 Task: Find connections with filter location Coroatá with filter topic #realtorwith filter profile language Potuguese with filter current company SANGHI INDUSTRIES LTD with filter school National Institute of Technology, Tiruchirappalli with filter industry Janitorial Services with filter service category Strategic Planning with filter keywords title Recyclables Collector
Action: Mouse moved to (495, 96)
Screenshot: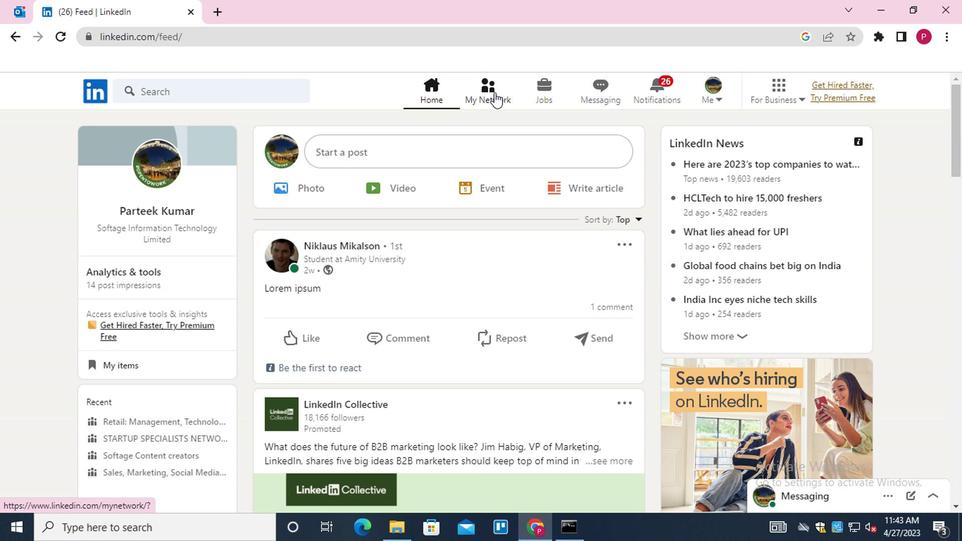 
Action: Mouse pressed left at (495, 96)
Screenshot: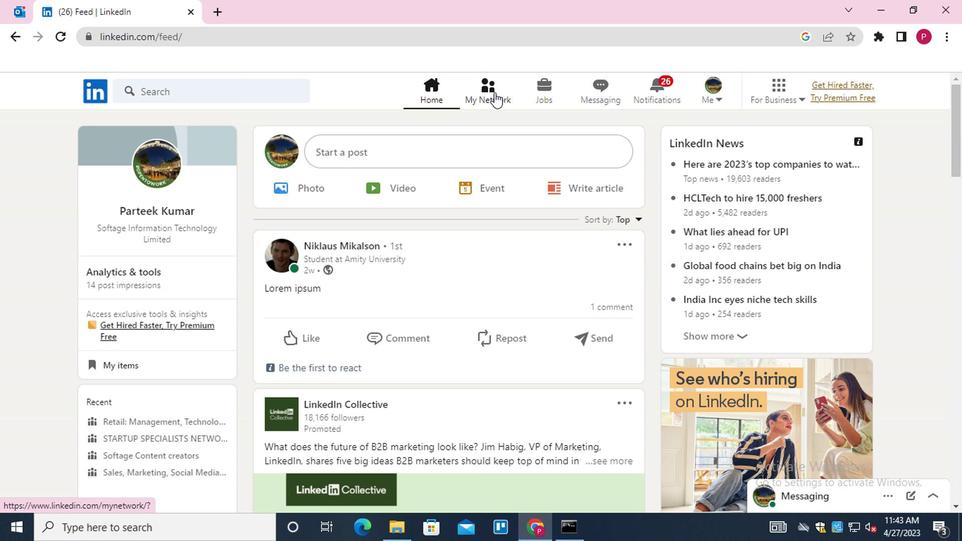 
Action: Mouse moved to (234, 165)
Screenshot: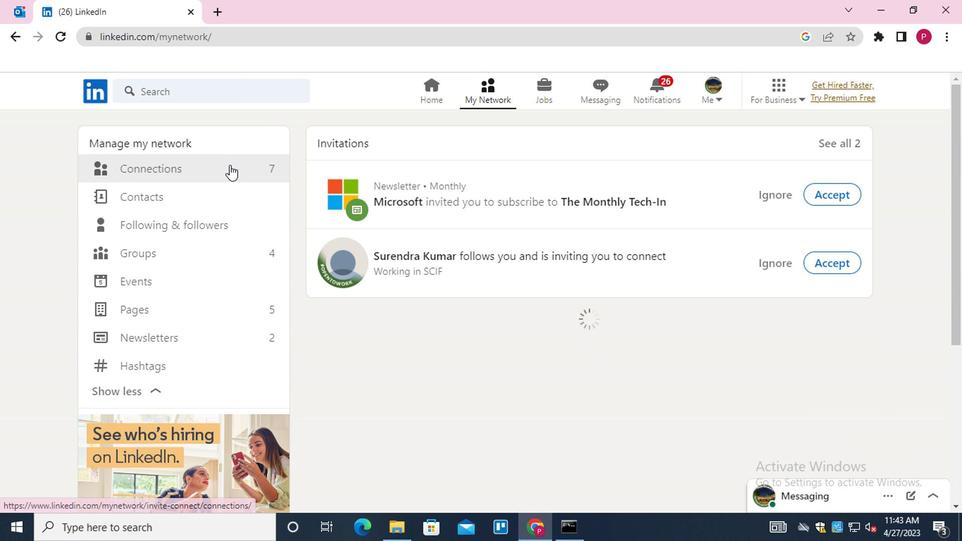 
Action: Mouse pressed left at (234, 165)
Screenshot: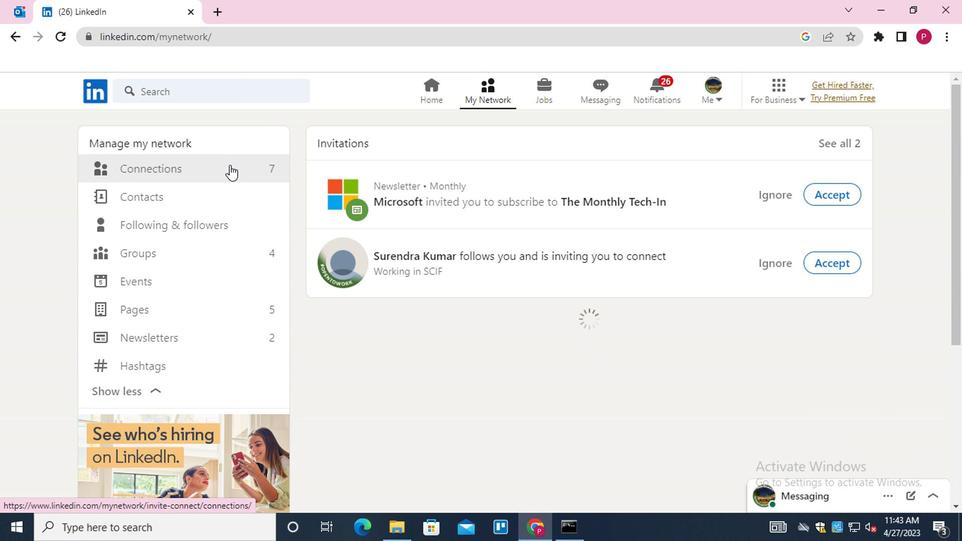 
Action: Mouse moved to (235, 166)
Screenshot: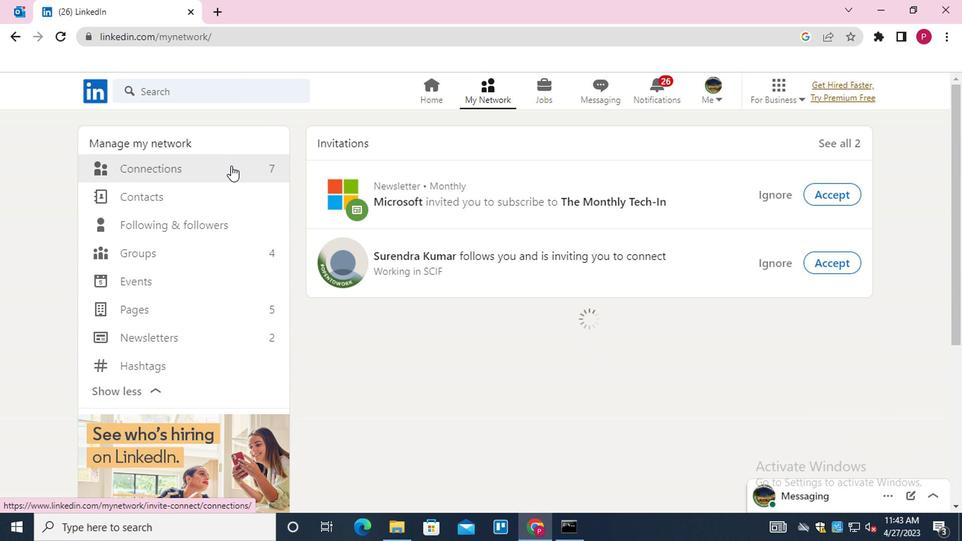 
Action: Mouse pressed left at (235, 166)
Screenshot: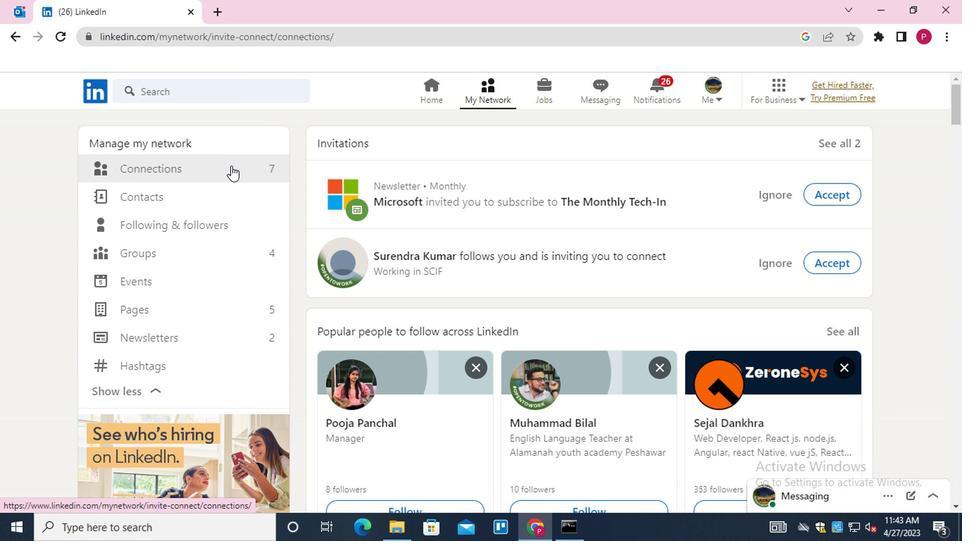 
Action: Mouse moved to (568, 172)
Screenshot: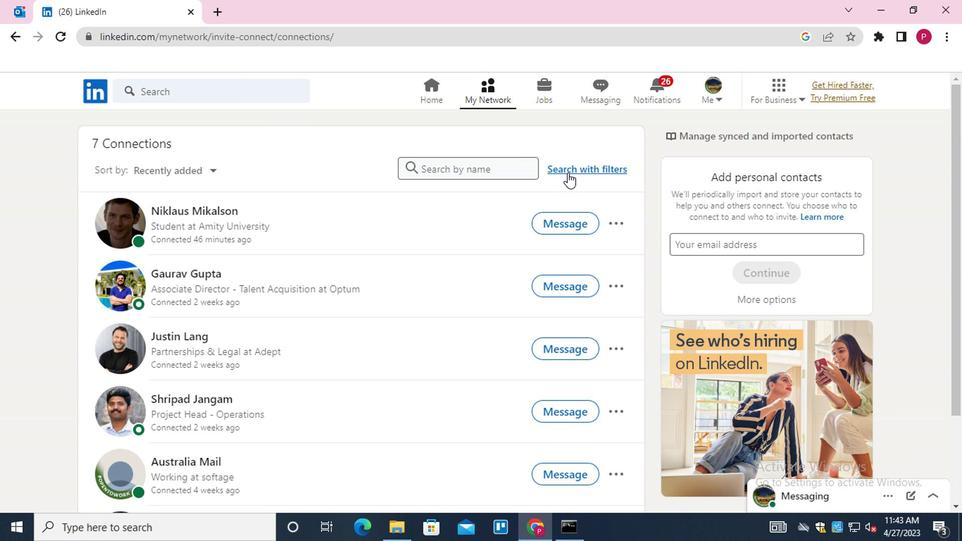 
Action: Mouse pressed left at (568, 172)
Screenshot: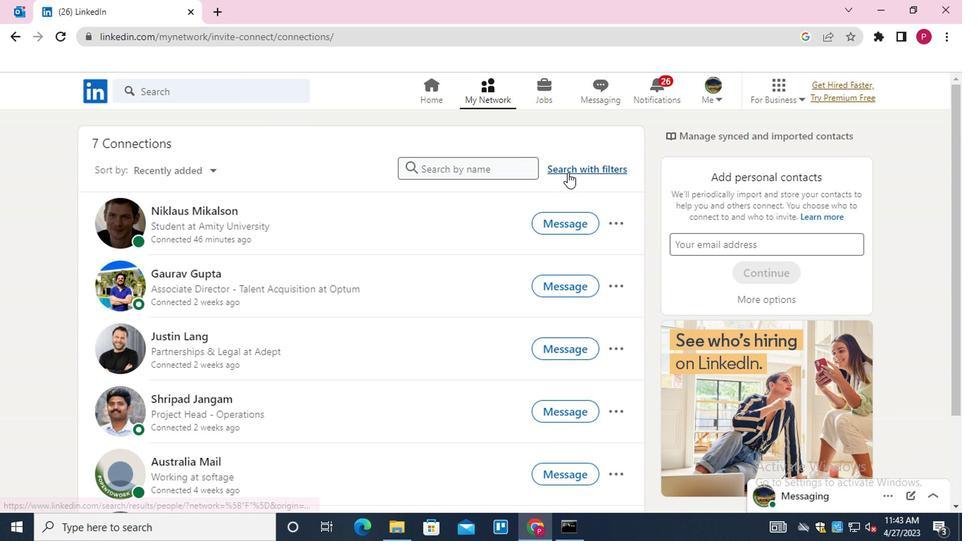 
Action: Mouse moved to (515, 130)
Screenshot: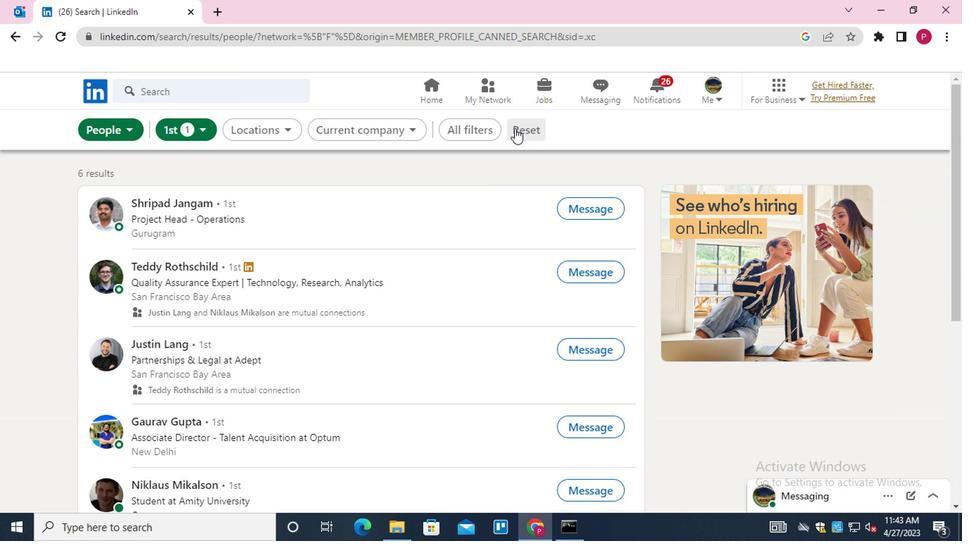 
Action: Mouse pressed left at (515, 130)
Screenshot: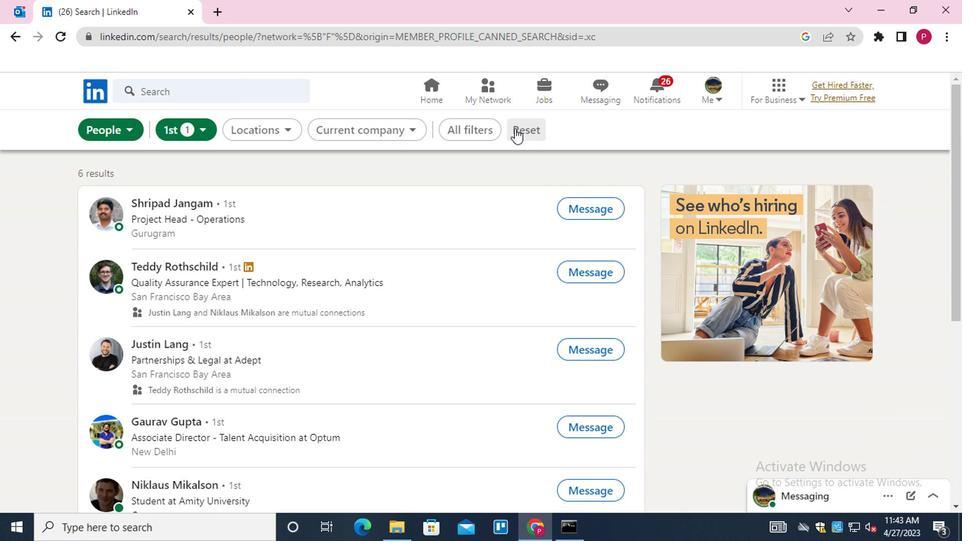 
Action: Mouse moved to (495, 130)
Screenshot: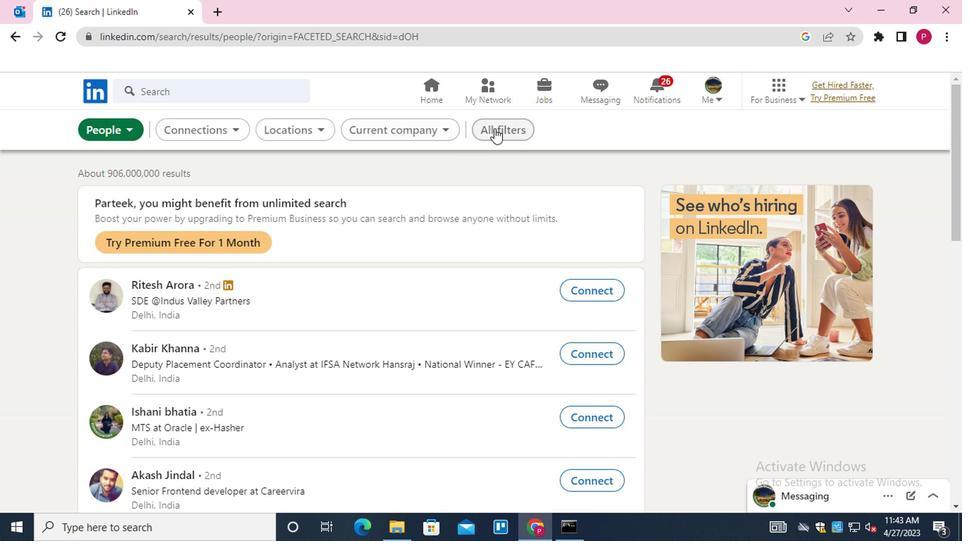 
Action: Mouse pressed left at (495, 130)
Screenshot: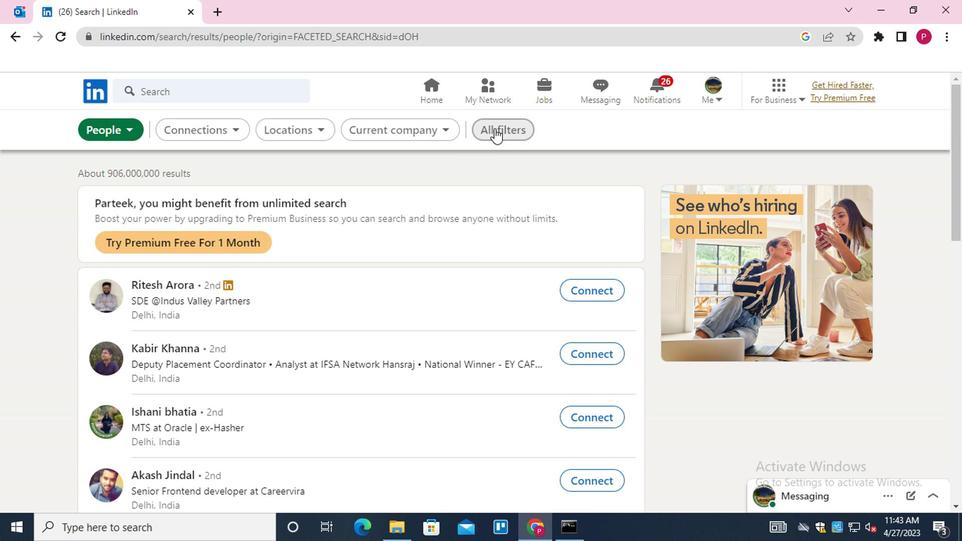 
Action: Mouse moved to (846, 317)
Screenshot: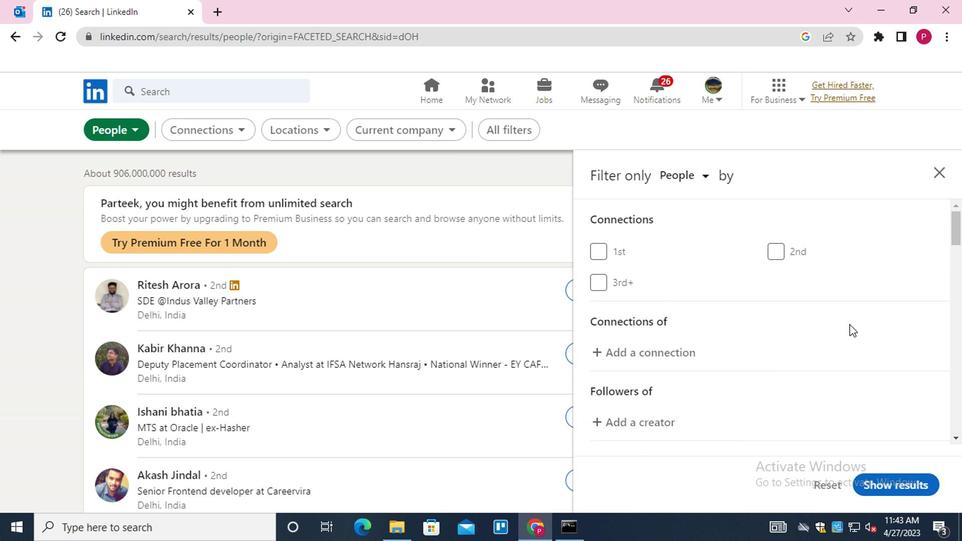 
Action: Mouse scrolled (846, 317) with delta (0, 0)
Screenshot: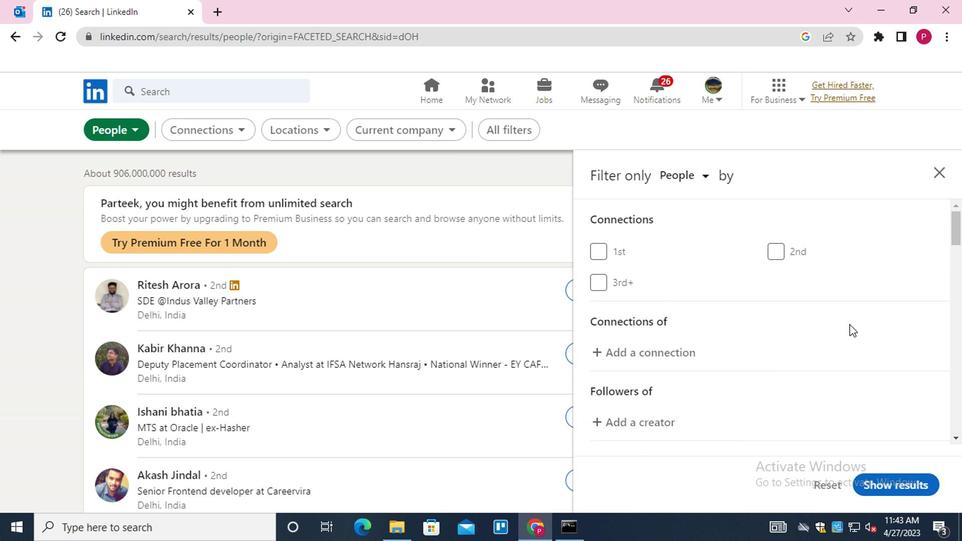 
Action: Mouse scrolled (846, 317) with delta (0, 0)
Screenshot: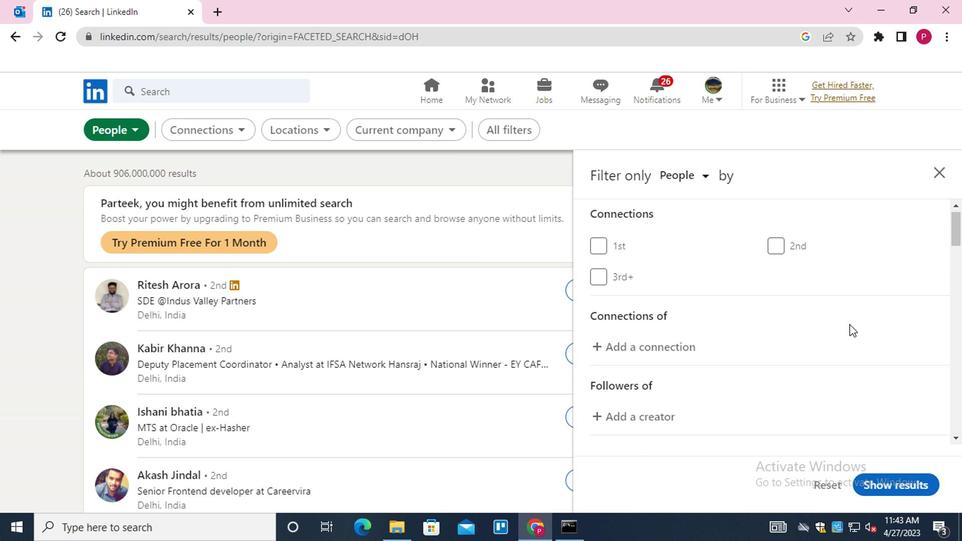 
Action: Mouse scrolled (846, 317) with delta (0, 0)
Screenshot: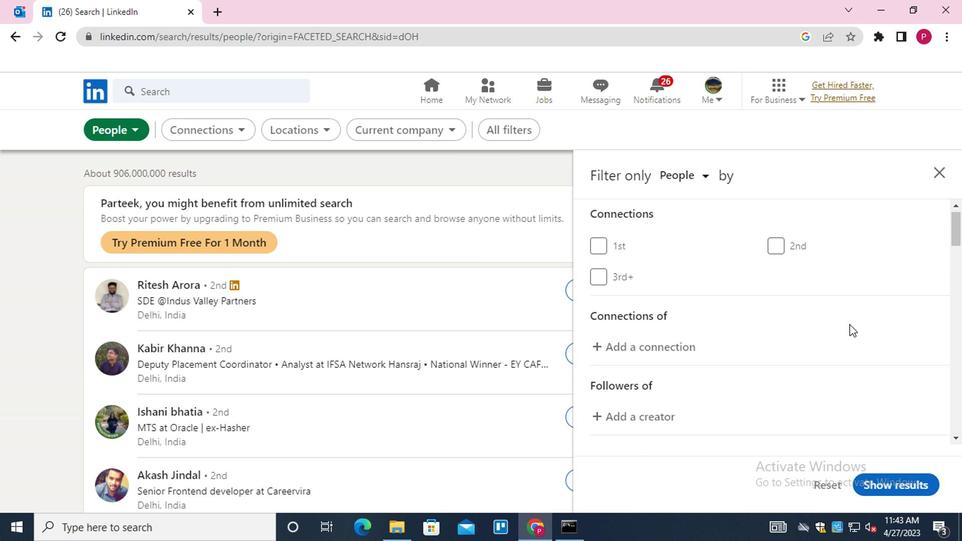 
Action: Mouse scrolled (846, 317) with delta (0, 0)
Screenshot: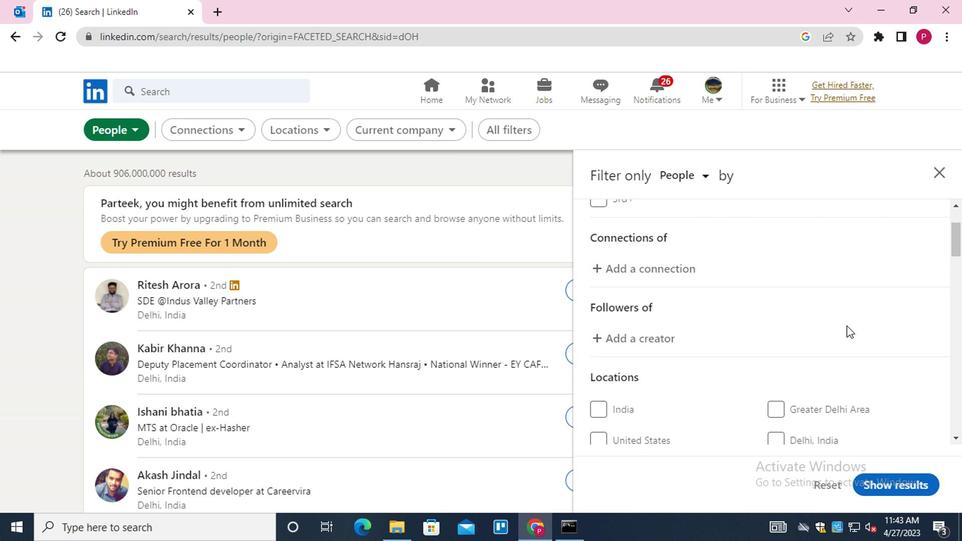
Action: Mouse moved to (836, 272)
Screenshot: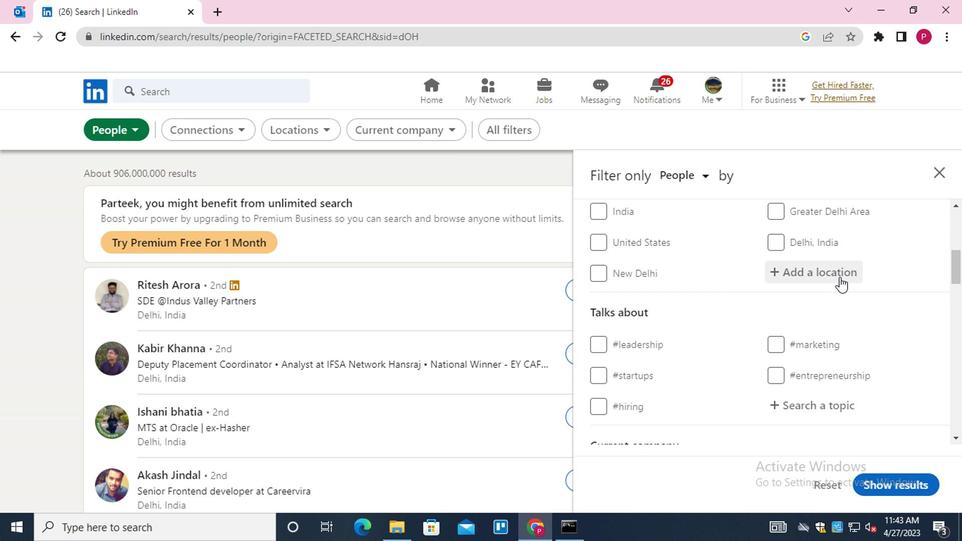 
Action: Mouse pressed left at (836, 272)
Screenshot: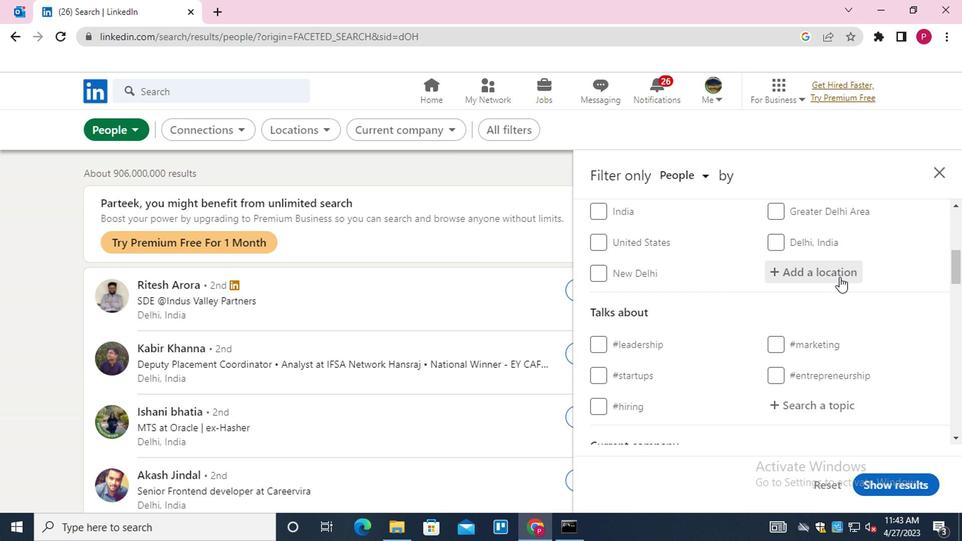 
Action: Key pressed <Key.shift>COROATA<Key.down><Key.enter>
Screenshot: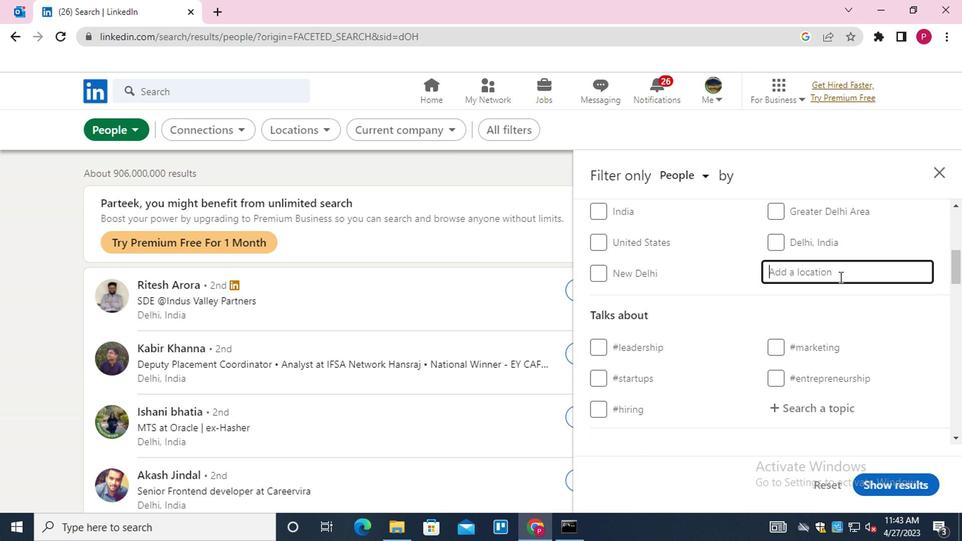 
Action: Mouse moved to (716, 336)
Screenshot: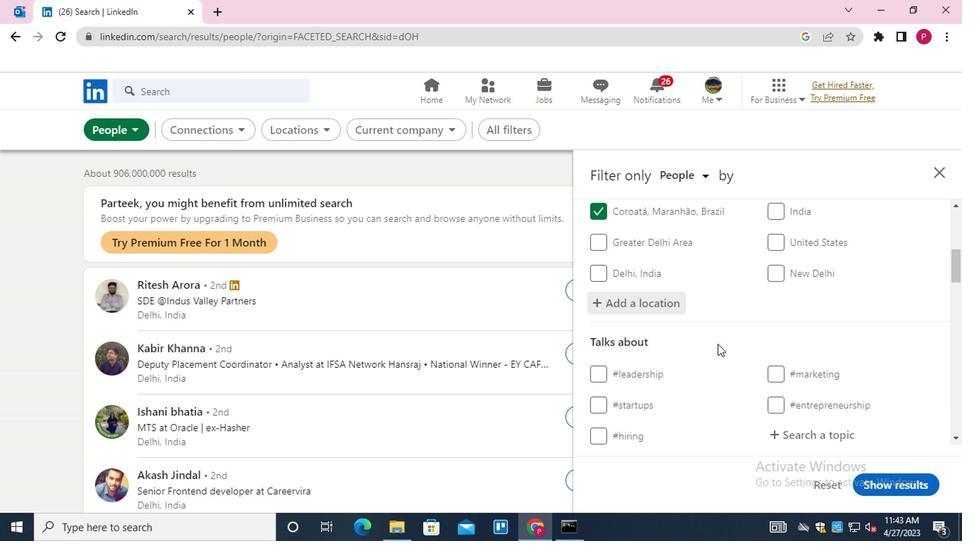 
Action: Mouse scrolled (716, 336) with delta (0, 0)
Screenshot: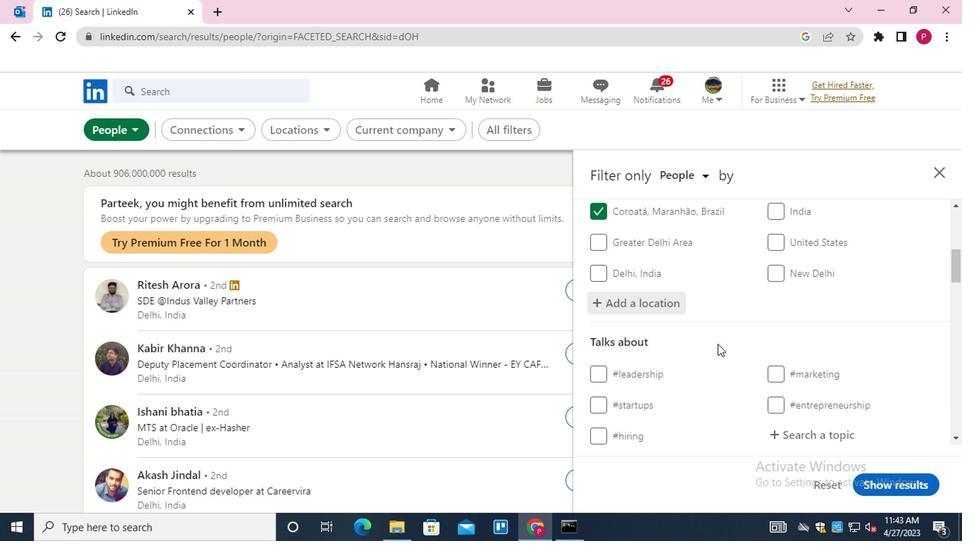 
Action: Mouse scrolled (716, 336) with delta (0, 0)
Screenshot: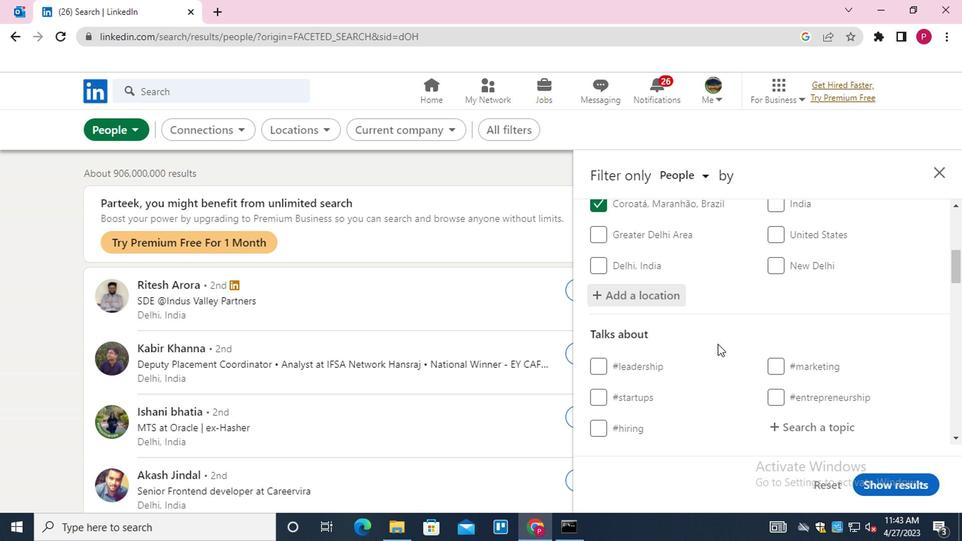 
Action: Mouse moved to (826, 299)
Screenshot: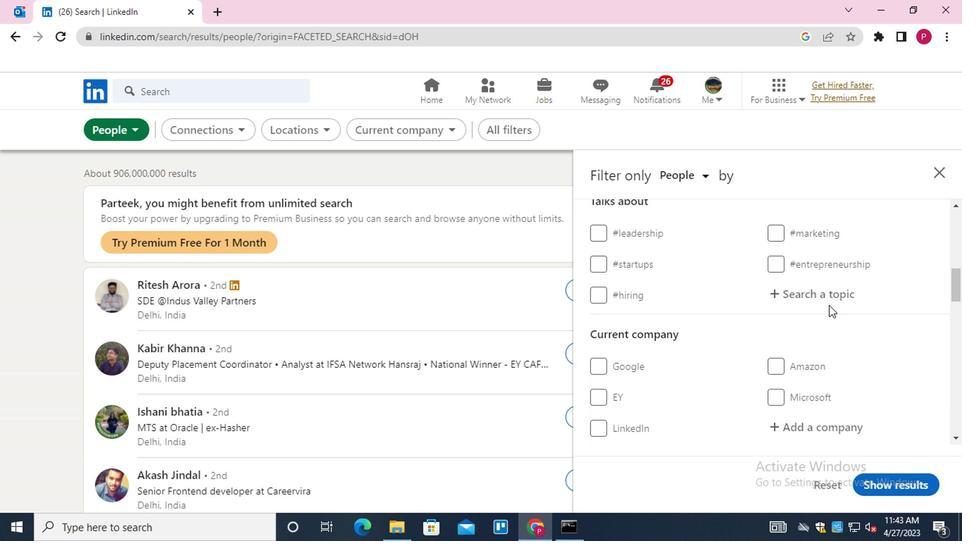 
Action: Mouse pressed left at (826, 299)
Screenshot: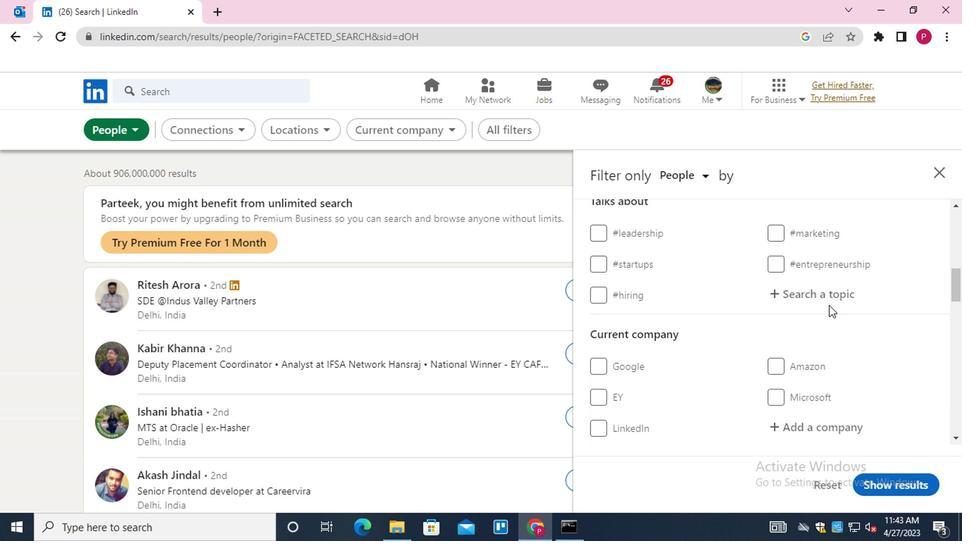 
Action: Mouse moved to (826, 288)
Screenshot: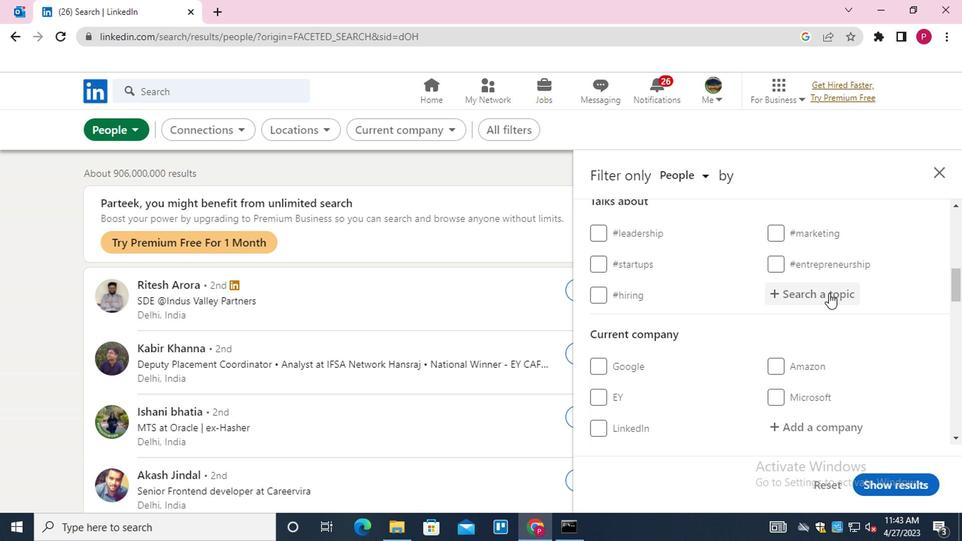 
Action: Mouse pressed left at (826, 288)
Screenshot: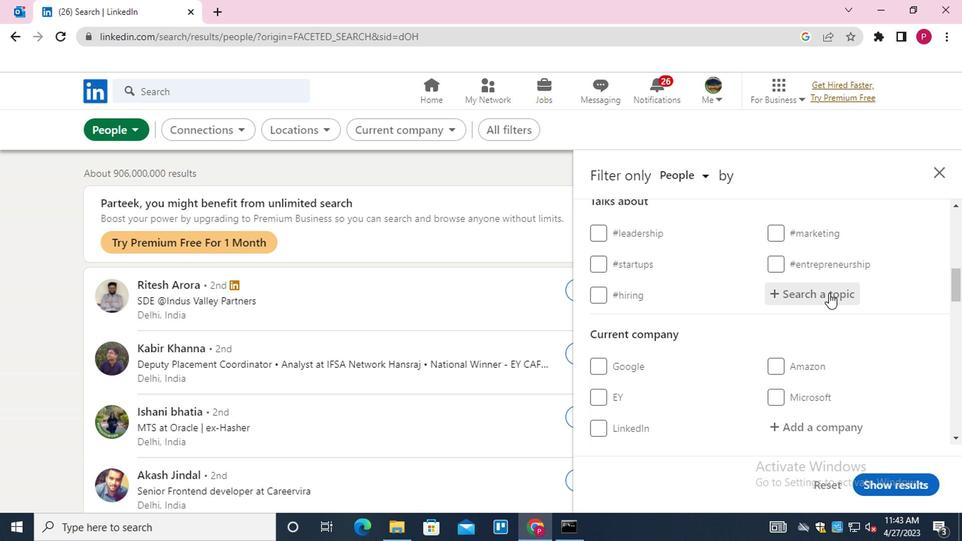 
Action: Key pressed REAL<Key.down><Key.down><Key.down><Key.down><Key.down><Key.down><Key.down><Key.down><Key.down><Key.down><Key.down><Key.down><Key.down><Key.down><Key.down><Key.down><Key.down><Key.down><Key.down><Key.down><Key.down><Key.down>O<Key.backspace>TOR<Key.up><Key.up><Key.down><Key.down><Key.enter>
Screenshot: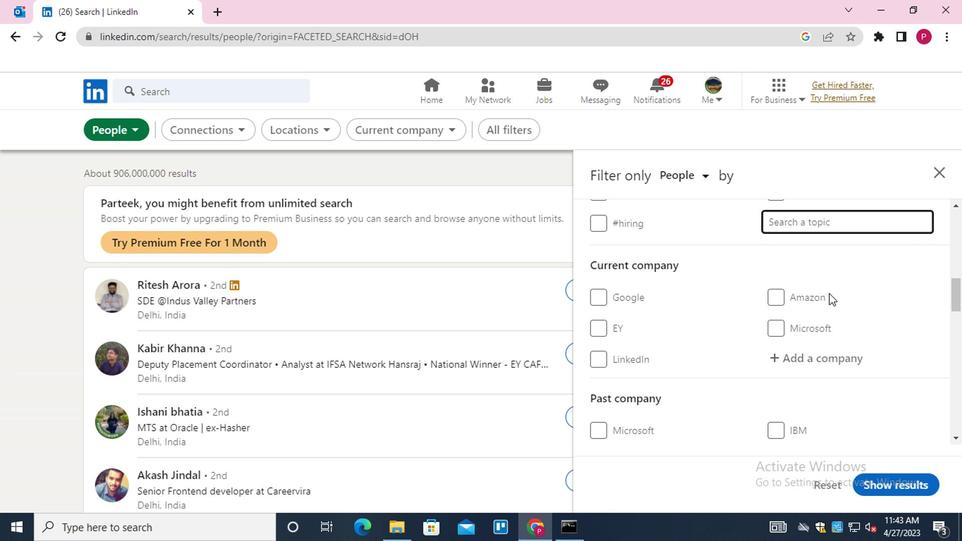 
Action: Mouse moved to (658, 334)
Screenshot: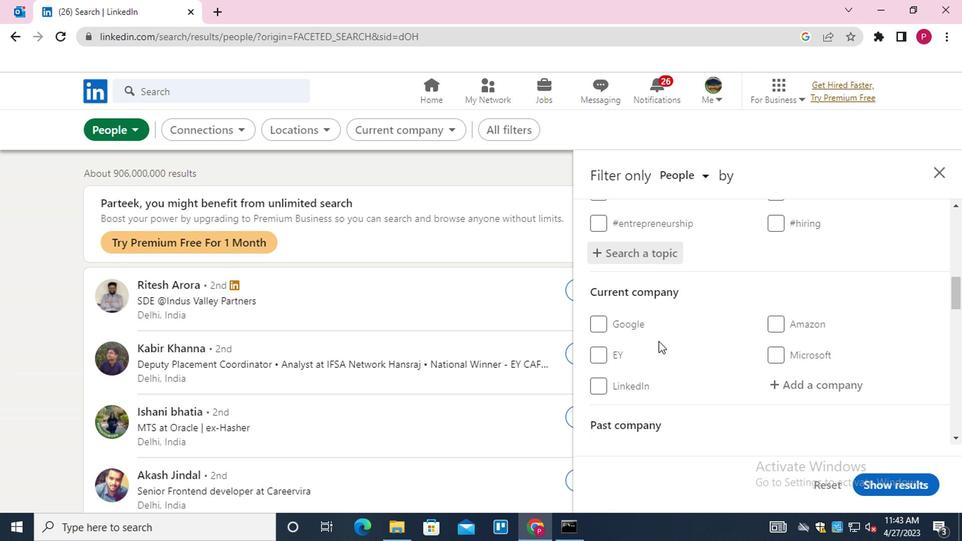 
Action: Mouse scrolled (658, 333) with delta (0, -1)
Screenshot: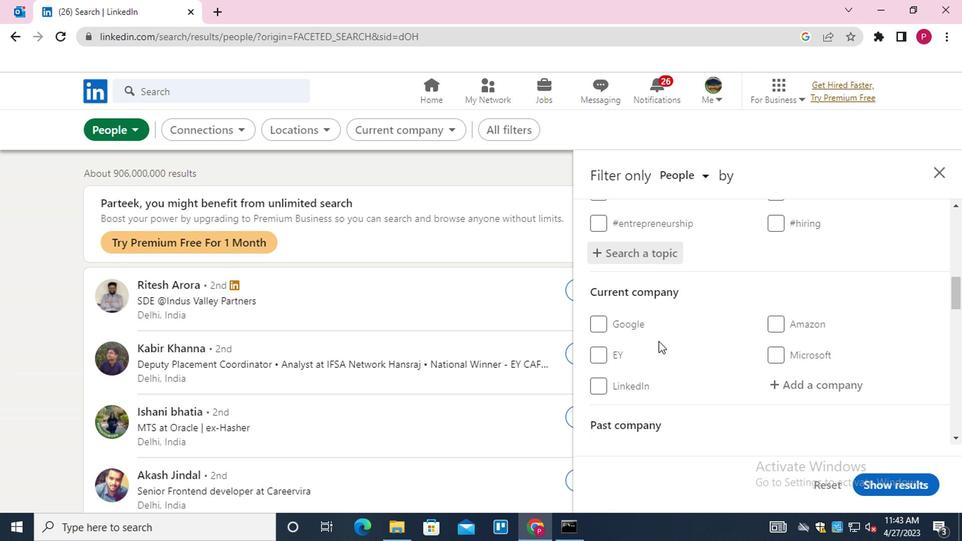 
Action: Mouse scrolled (658, 333) with delta (0, -1)
Screenshot: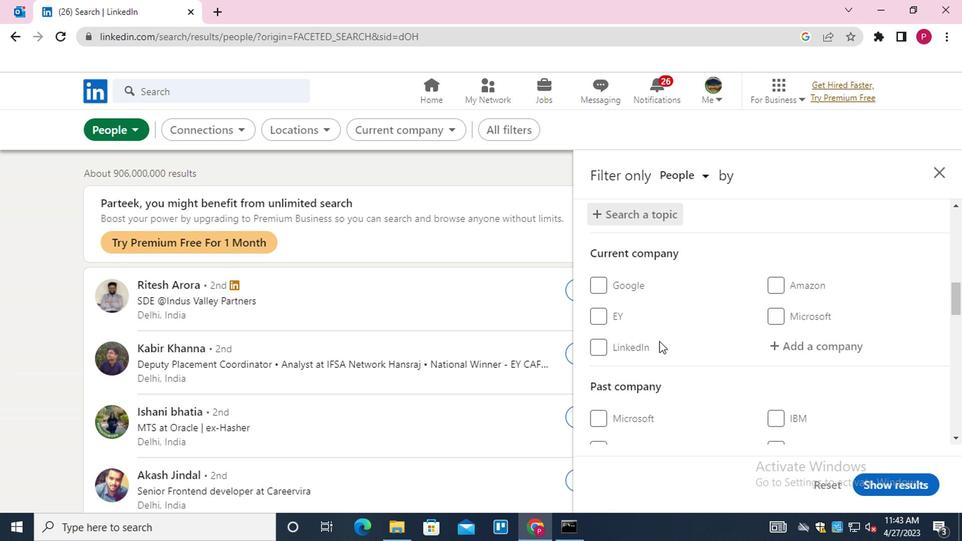 
Action: Mouse moved to (829, 239)
Screenshot: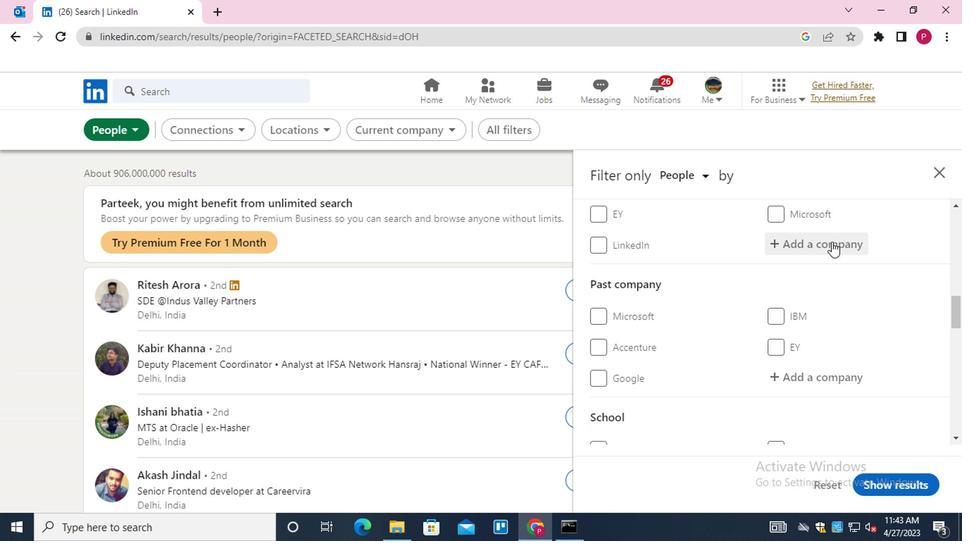 
Action: Mouse pressed left at (829, 239)
Screenshot: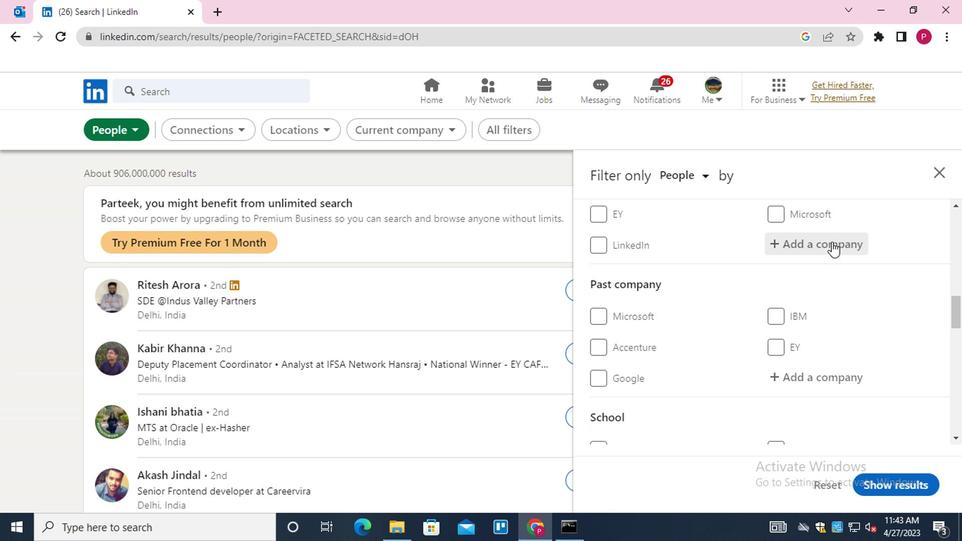 
Action: Mouse moved to (744, 301)
Screenshot: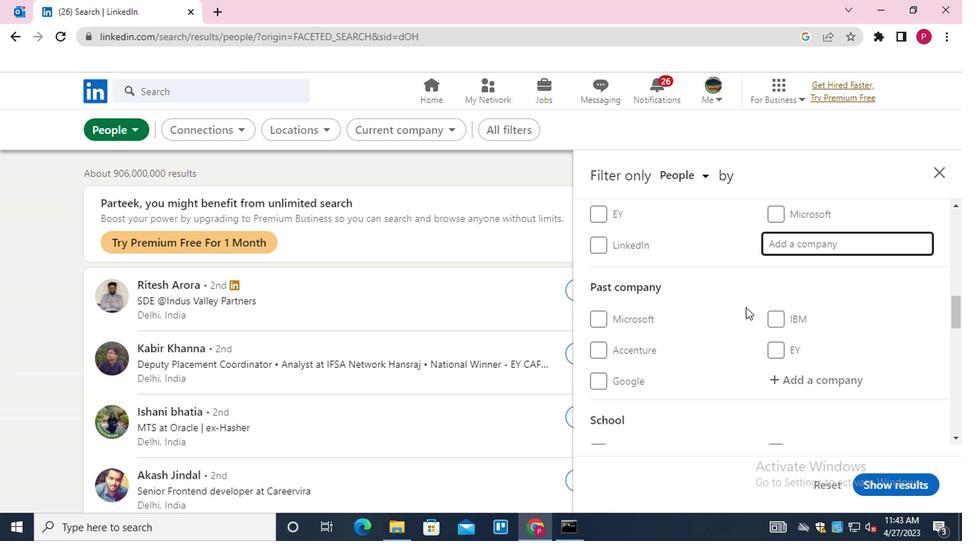 
Action: Mouse scrolled (744, 301) with delta (0, 0)
Screenshot: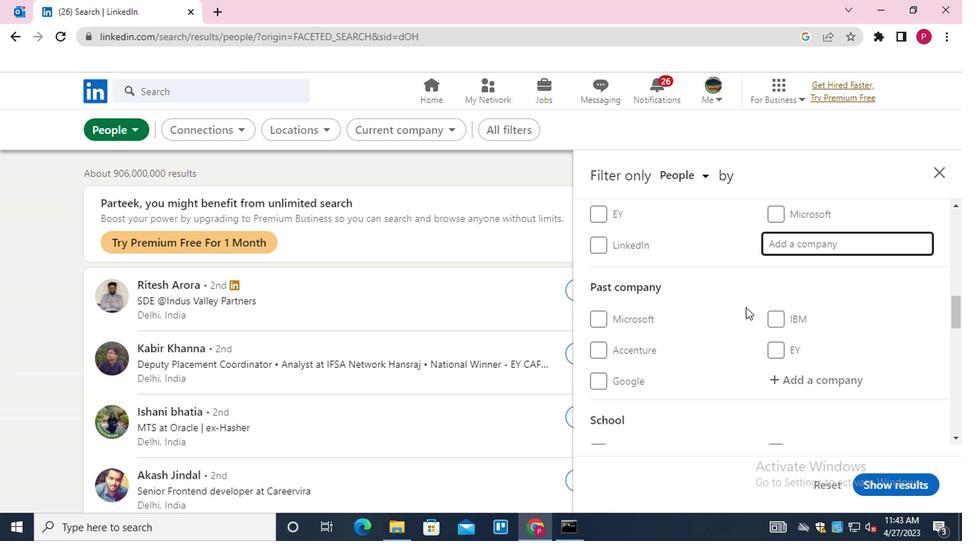 
Action: Mouse scrolled (744, 301) with delta (0, 0)
Screenshot: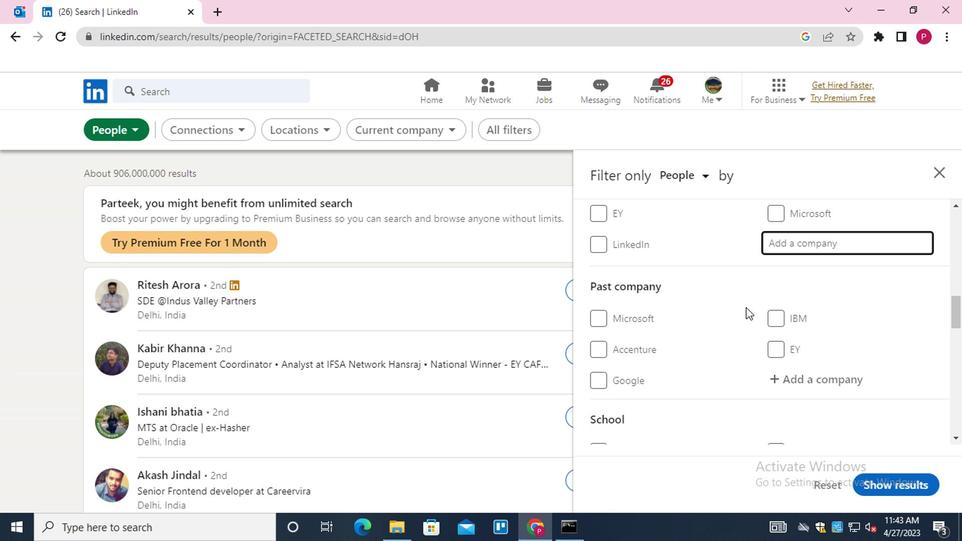 
Action: Mouse scrolled (744, 301) with delta (0, 0)
Screenshot: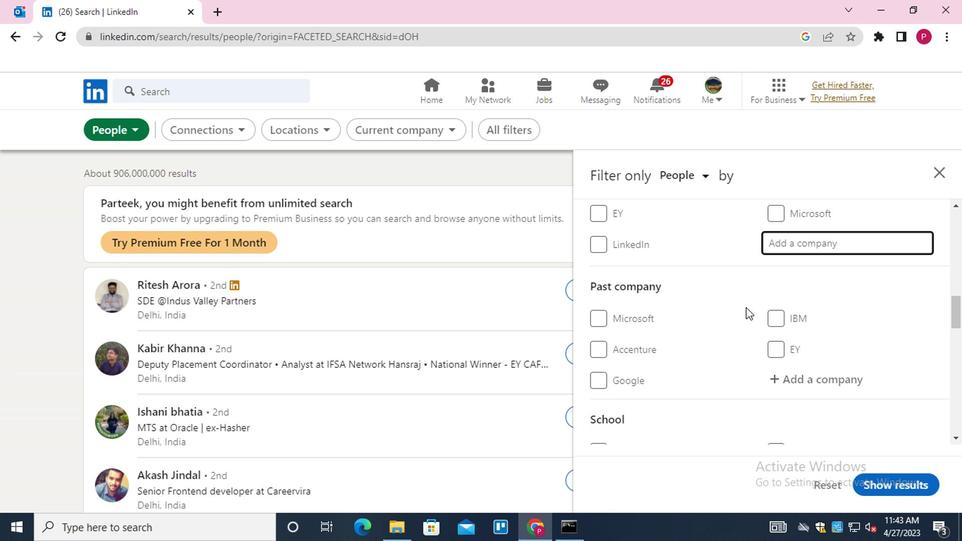 
Action: Mouse moved to (740, 307)
Screenshot: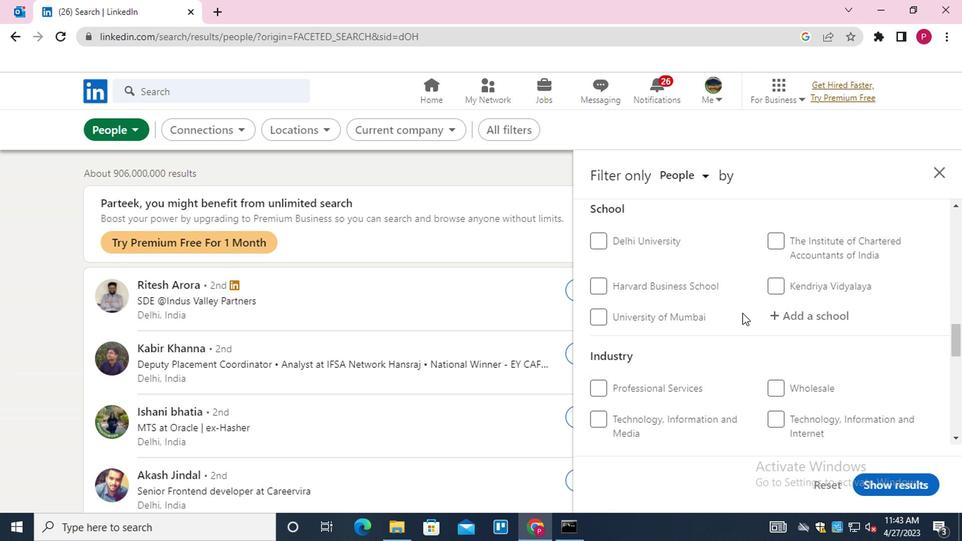 
Action: Mouse scrolled (740, 306) with delta (0, -1)
Screenshot: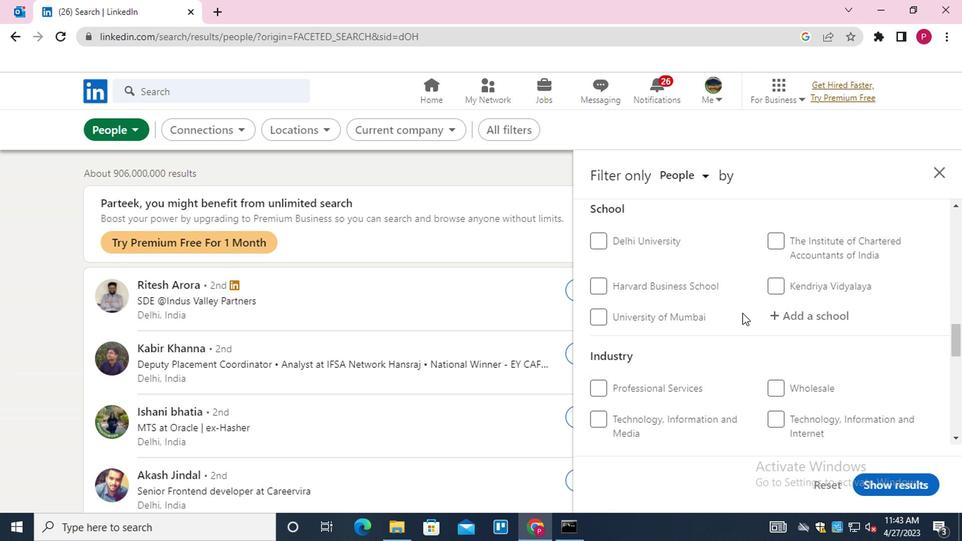
Action: Mouse scrolled (740, 306) with delta (0, -1)
Screenshot: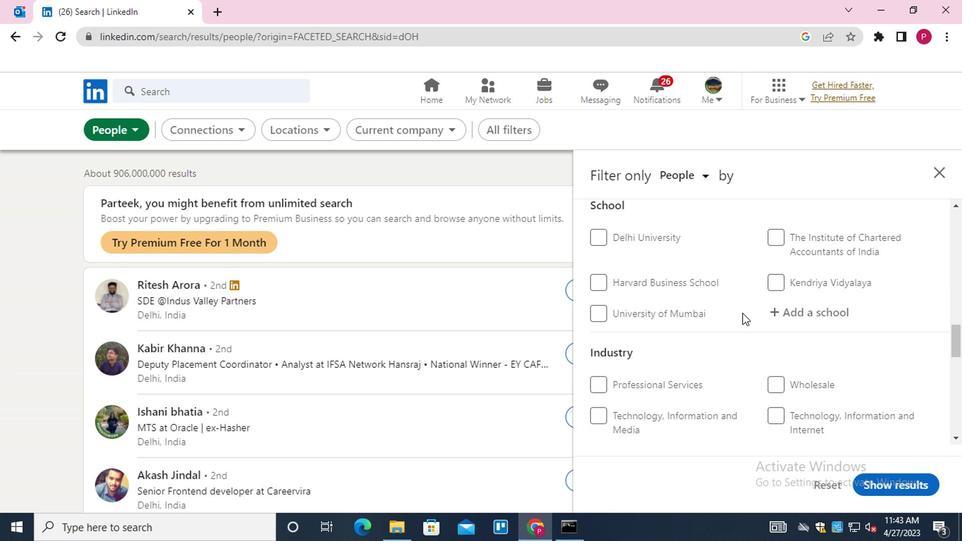 
Action: Mouse moved to (714, 324)
Screenshot: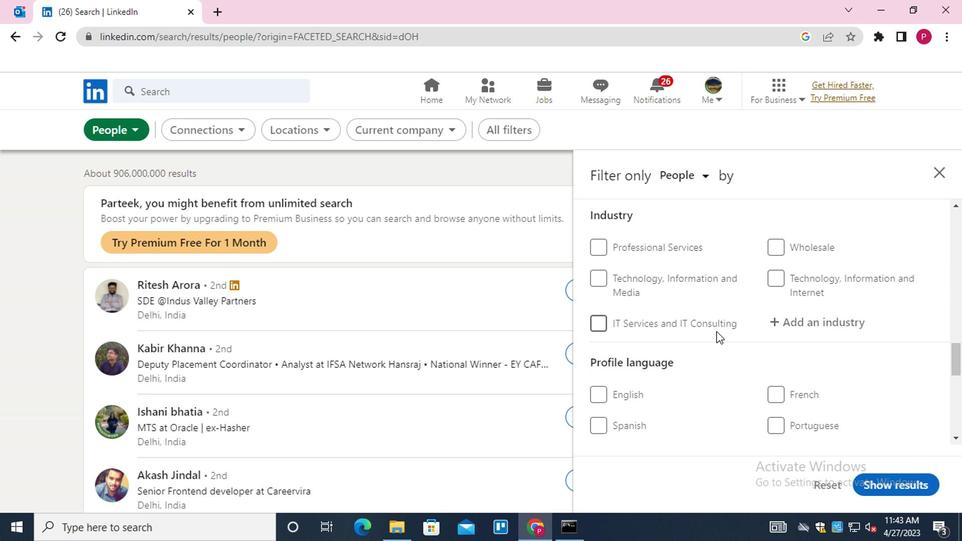 
Action: Mouse scrolled (714, 323) with delta (0, -1)
Screenshot: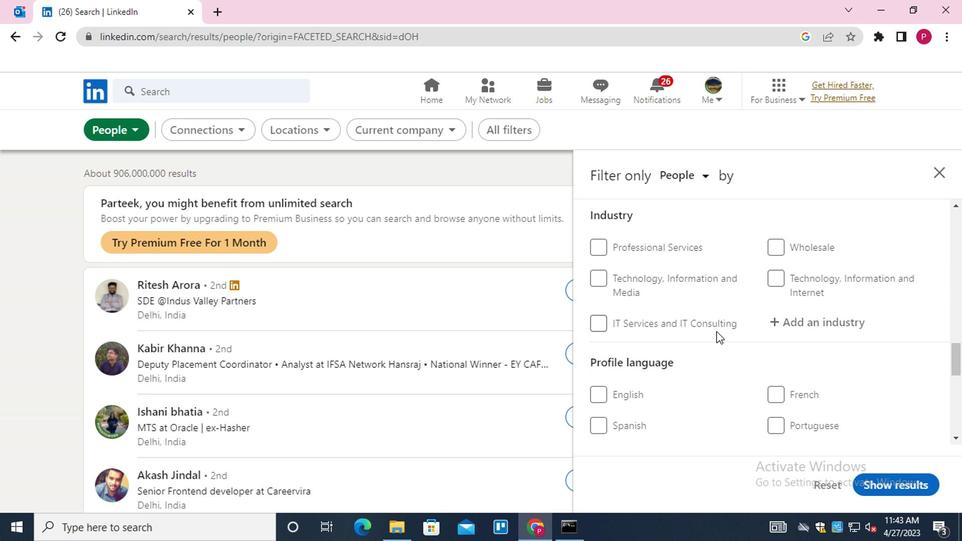 
Action: Mouse scrolled (714, 323) with delta (0, -1)
Screenshot: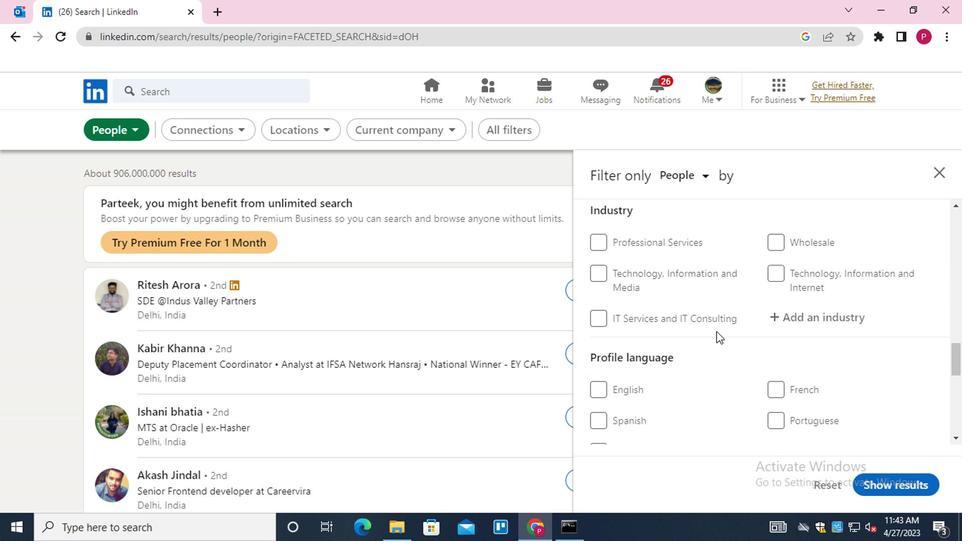 
Action: Mouse moved to (780, 279)
Screenshot: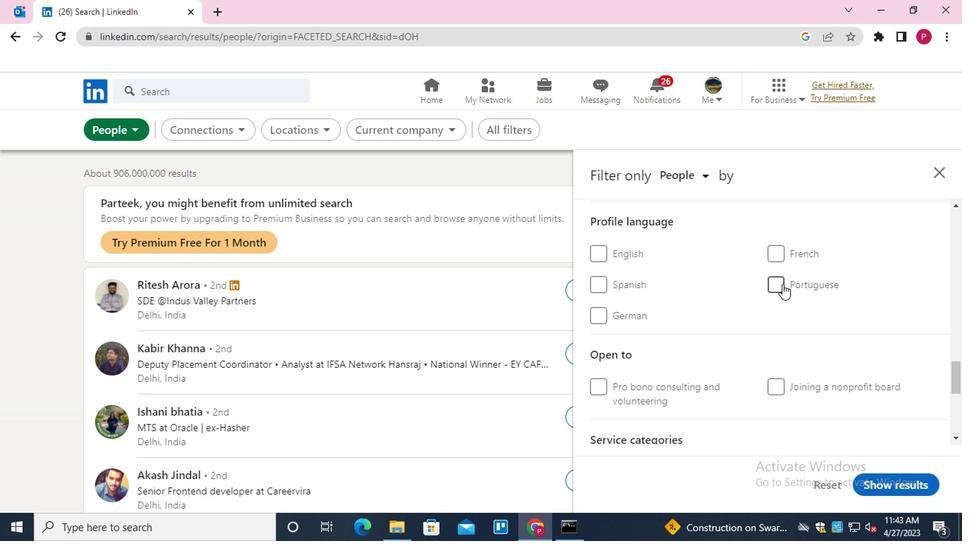 
Action: Mouse pressed left at (780, 279)
Screenshot: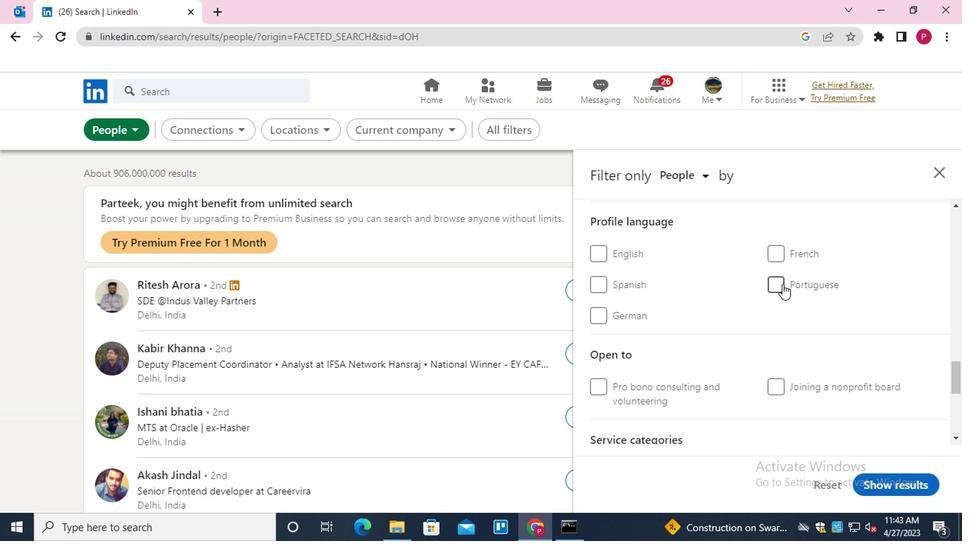 
Action: Mouse moved to (739, 306)
Screenshot: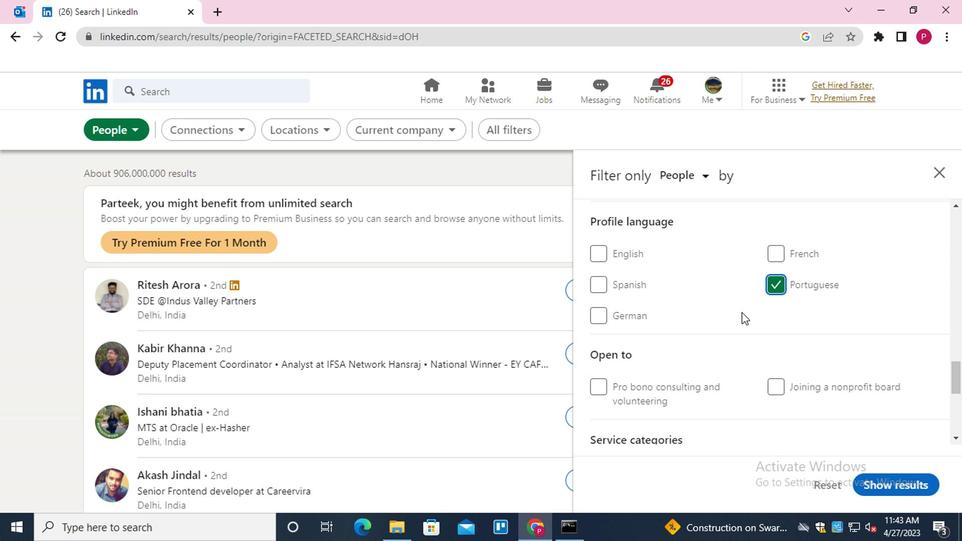 
Action: Mouse scrolled (739, 307) with delta (0, 1)
Screenshot: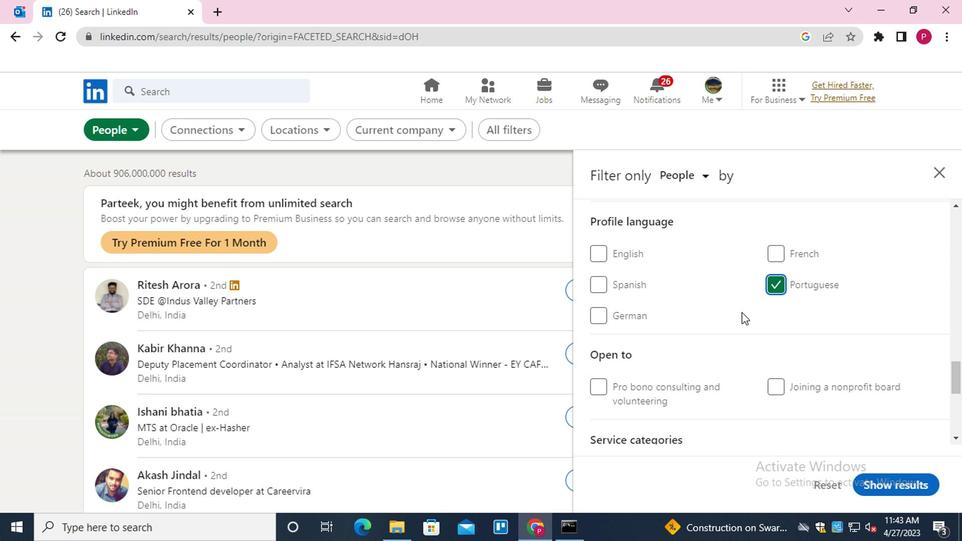 
Action: Mouse scrolled (739, 307) with delta (0, 1)
Screenshot: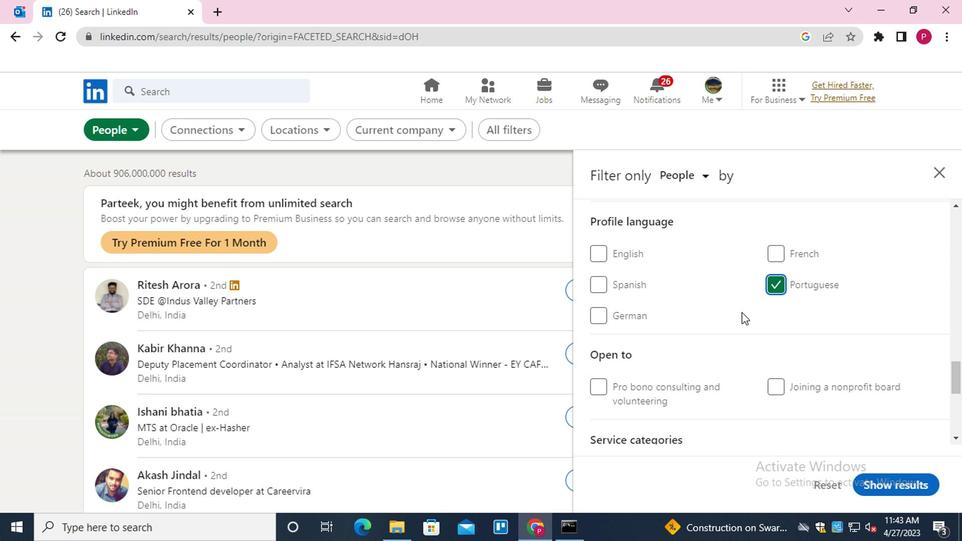 
Action: Mouse scrolled (739, 307) with delta (0, 1)
Screenshot: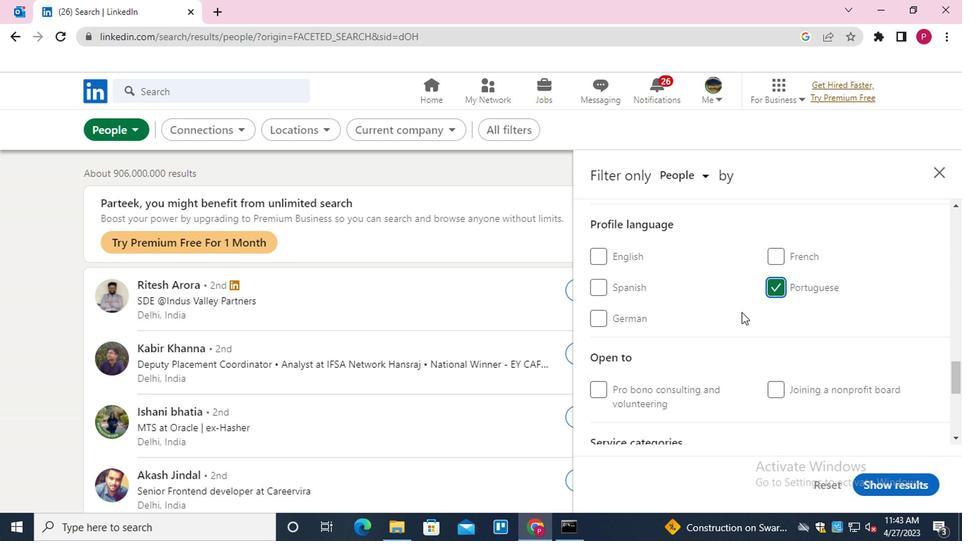 
Action: Mouse scrolled (739, 307) with delta (0, 1)
Screenshot: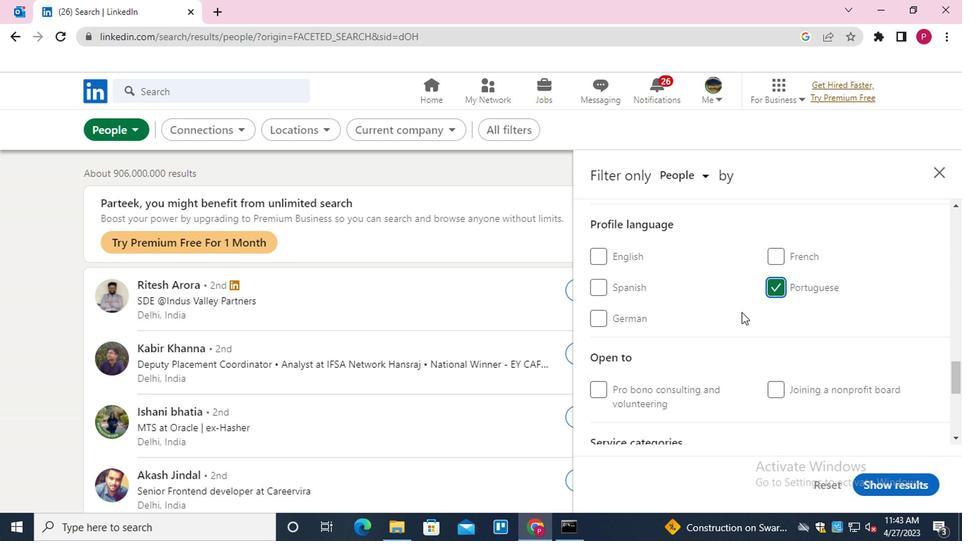 
Action: Mouse scrolled (739, 307) with delta (0, 1)
Screenshot: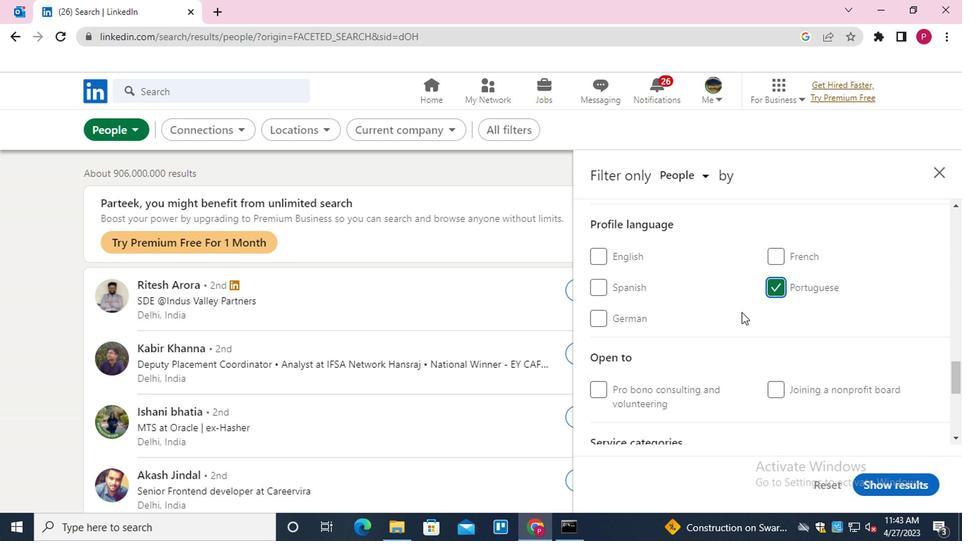 
Action: Mouse scrolled (739, 307) with delta (0, 1)
Screenshot: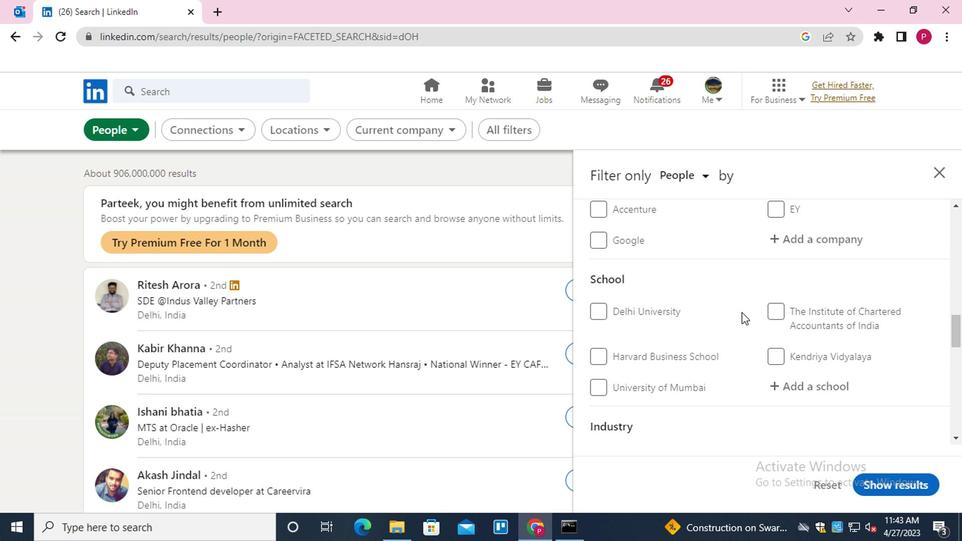 
Action: Mouse scrolled (739, 307) with delta (0, 1)
Screenshot: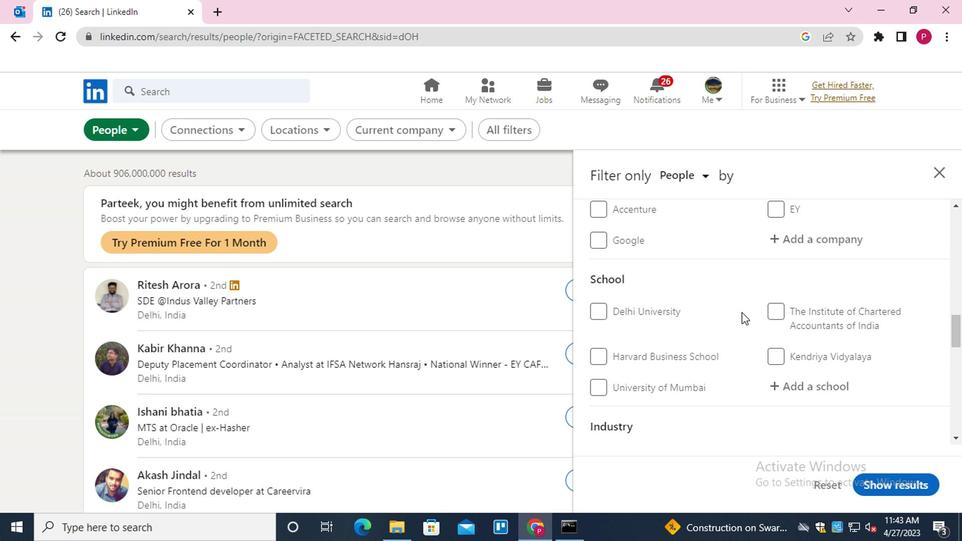 
Action: Mouse scrolled (739, 307) with delta (0, 1)
Screenshot: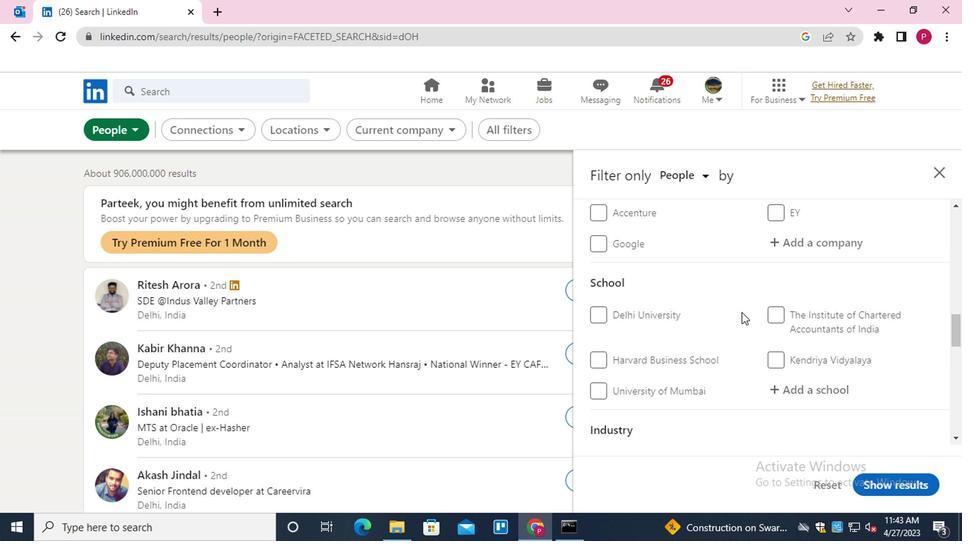 
Action: Mouse scrolled (739, 307) with delta (0, 1)
Screenshot: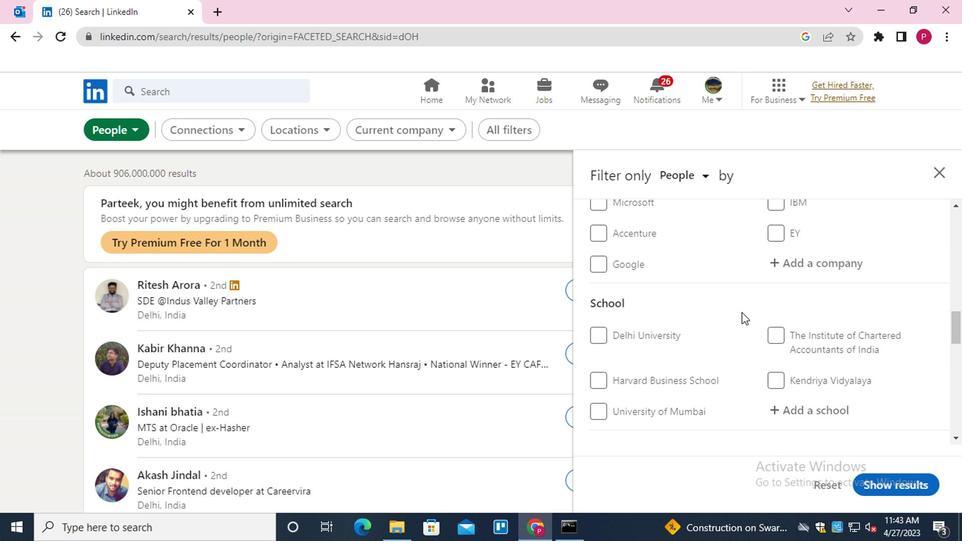 
Action: Mouse moved to (811, 377)
Screenshot: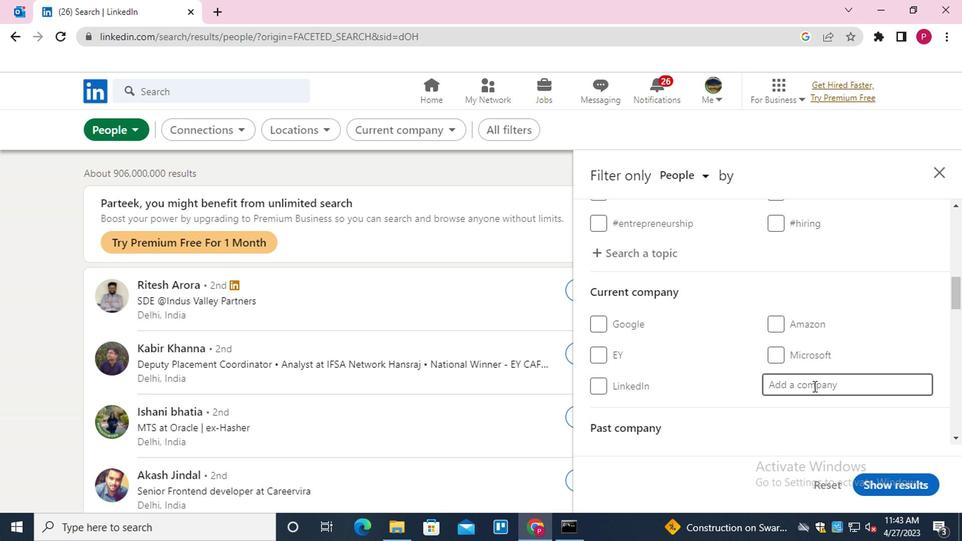
Action: Mouse pressed left at (811, 377)
Screenshot: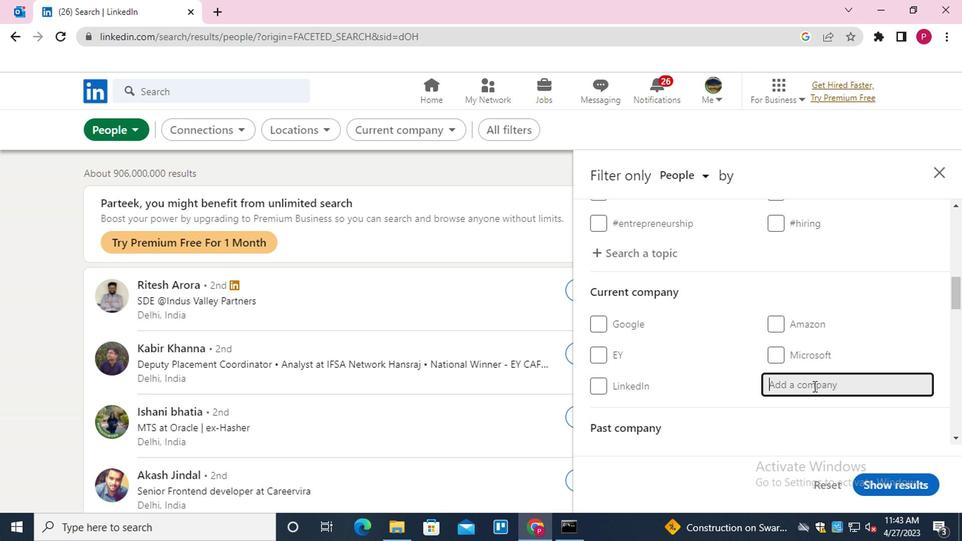 
Action: Key pressed <Key.shift>SANHI
Screenshot: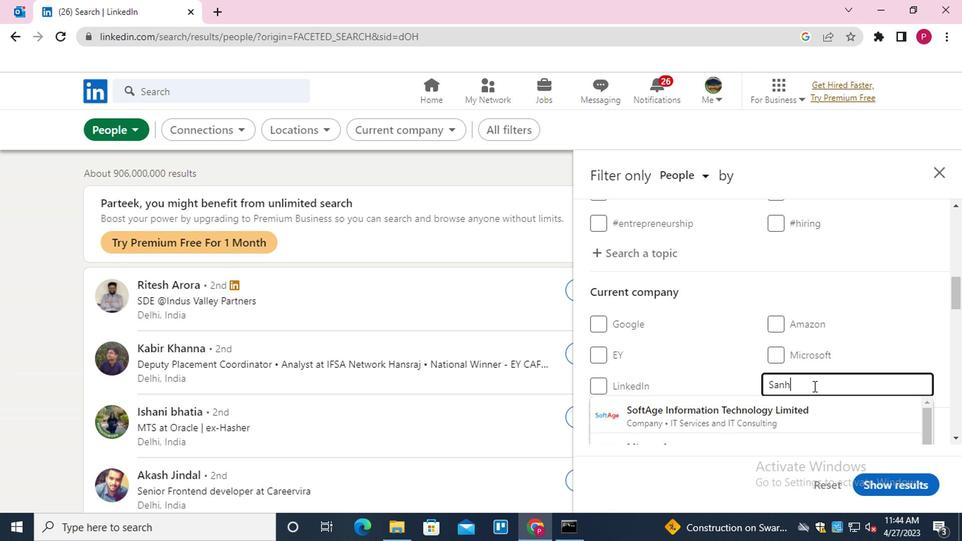 
Action: Mouse moved to (767, 289)
Screenshot: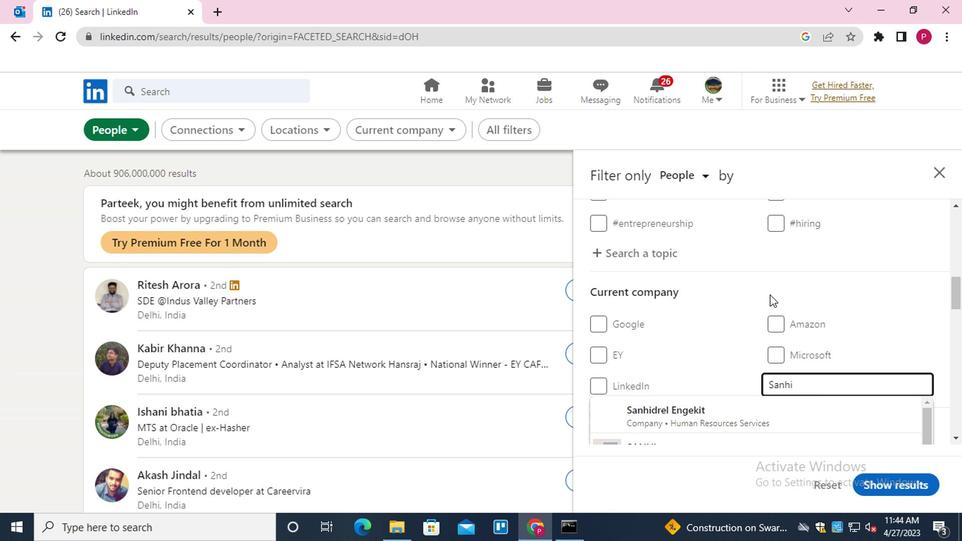 
Action: Mouse scrolled (767, 289) with delta (0, 0)
Screenshot: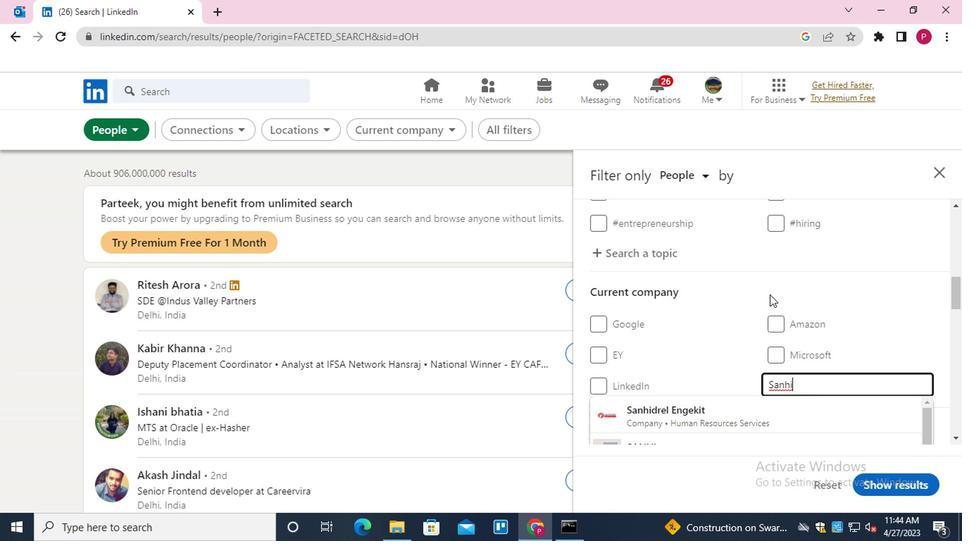 
Action: Mouse scrolled (767, 289) with delta (0, 0)
Screenshot: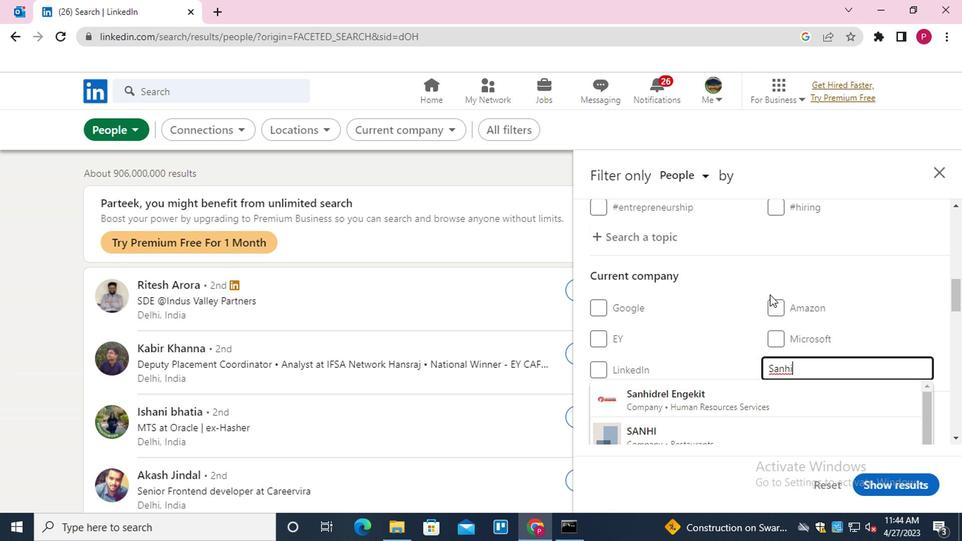 
Action: Mouse moved to (818, 241)
Screenshot: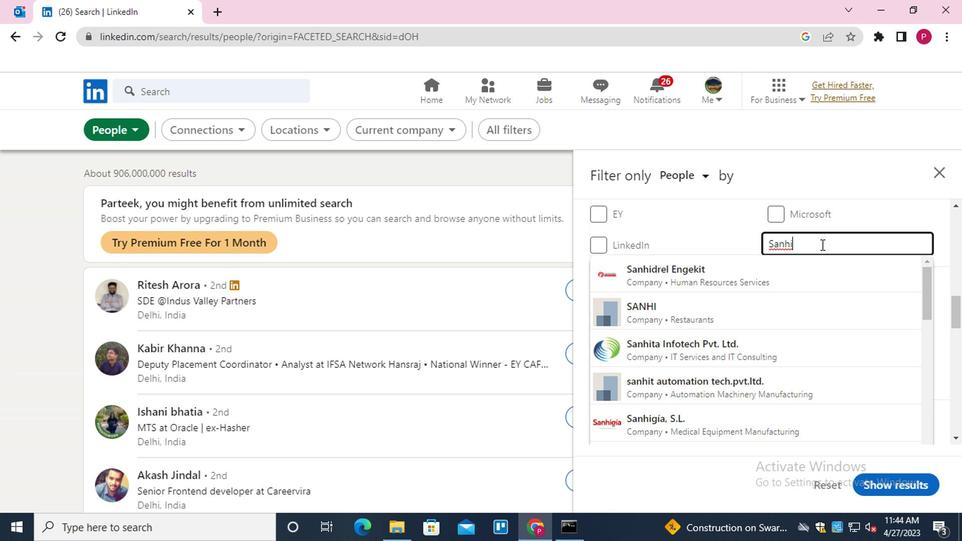 
Action: Mouse pressed left at (818, 241)
Screenshot: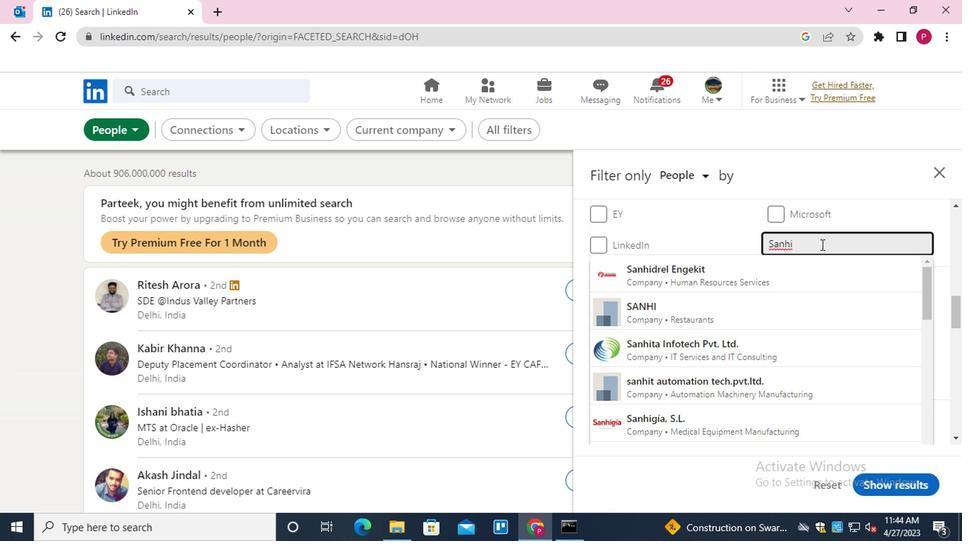 
Action: Key pressed <Key.backspace><Key.backspace>GHI<Key.down><Key.enter>
Screenshot: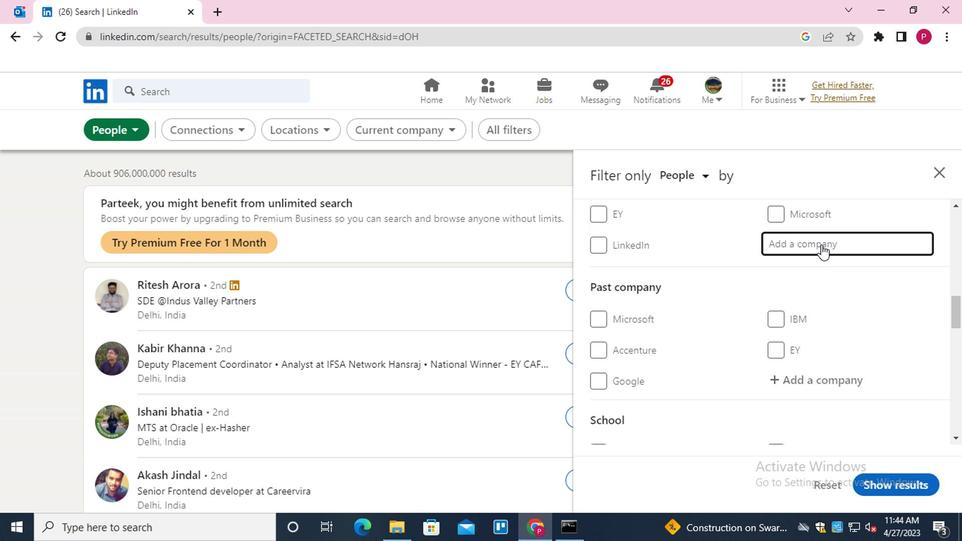 
Action: Mouse moved to (789, 259)
Screenshot: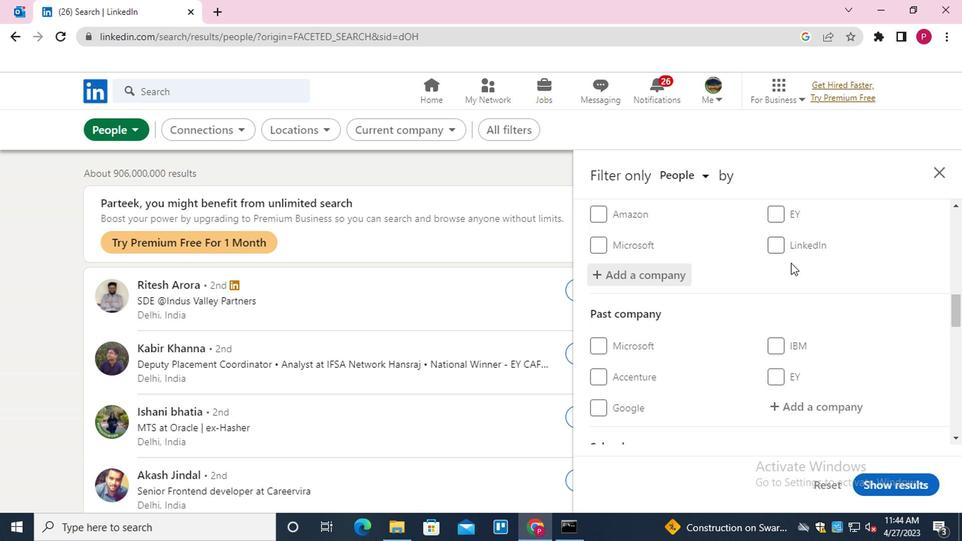 
Action: Mouse scrolled (789, 258) with delta (0, 0)
Screenshot: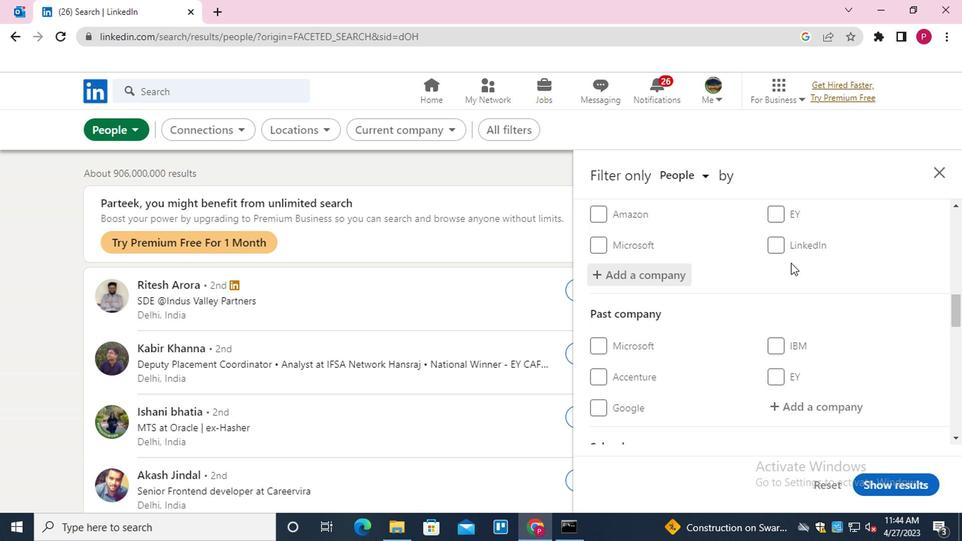 
Action: Mouse scrolled (789, 258) with delta (0, 0)
Screenshot: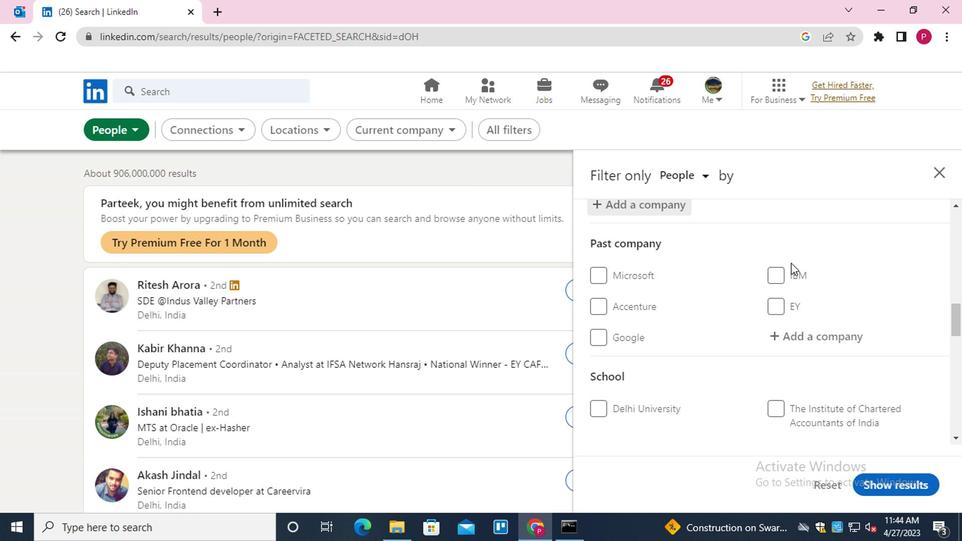 
Action: Mouse scrolled (789, 258) with delta (0, 0)
Screenshot: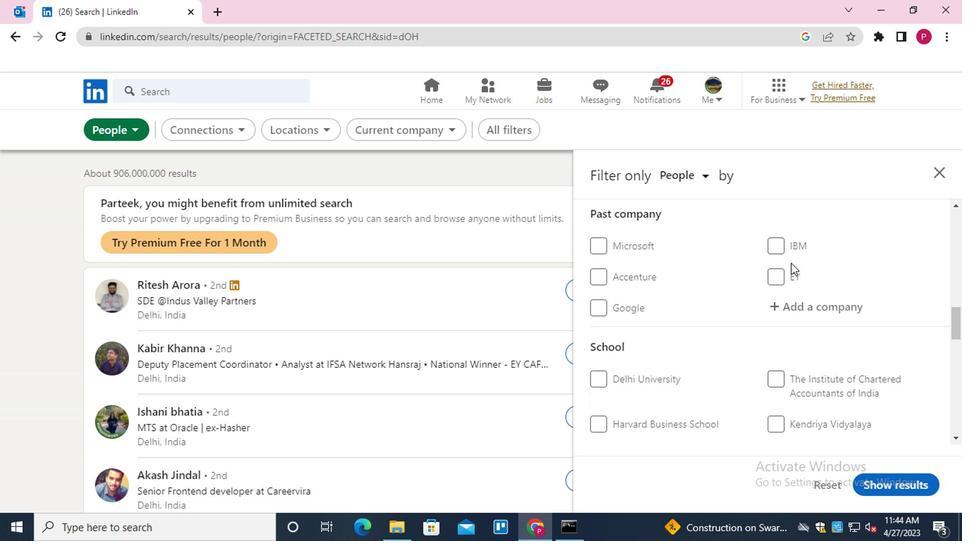 
Action: Mouse moved to (805, 338)
Screenshot: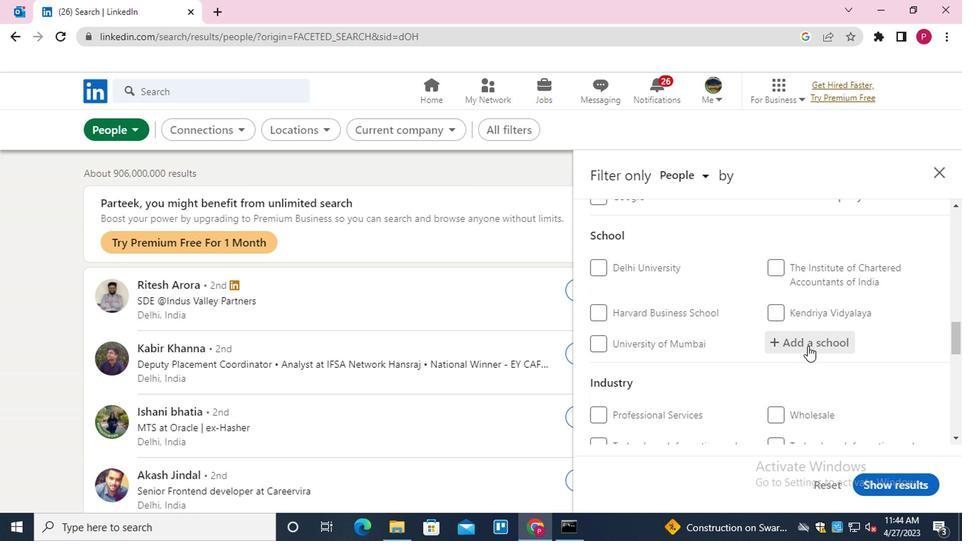 
Action: Mouse pressed left at (805, 338)
Screenshot: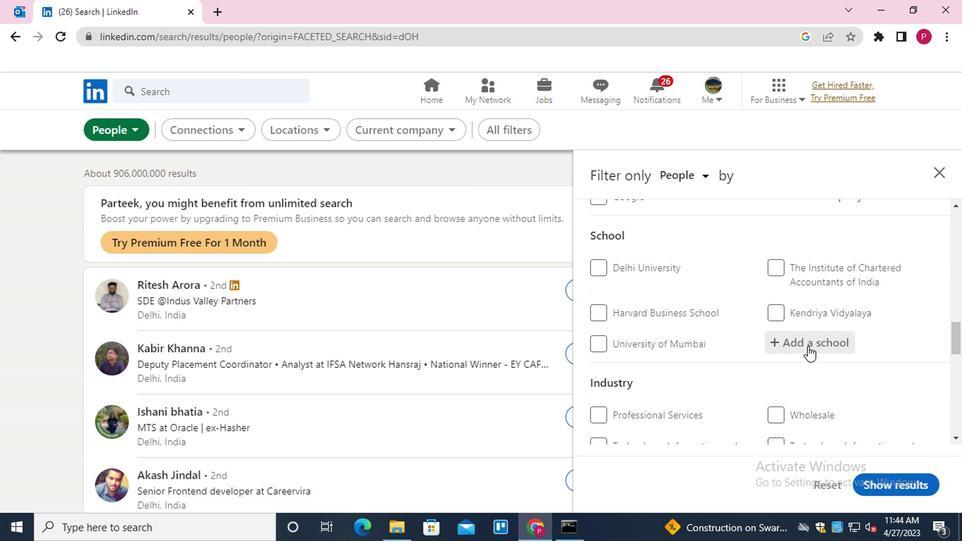 
Action: Key pressed <Key.shift>NATIONAL<Key.space><Key.shift>INSTITUTE<Key.space><Key.down><Key.down><Key.down><Key.down><Key.down><Key.down><Key.down><Key.down><Key.down><Key.up><Key.enter>
Screenshot: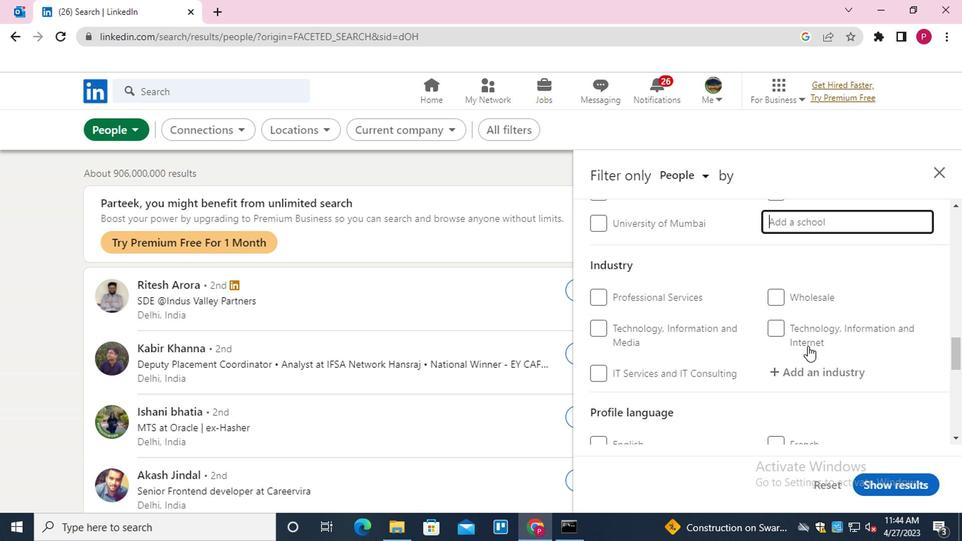 
Action: Mouse moved to (759, 332)
Screenshot: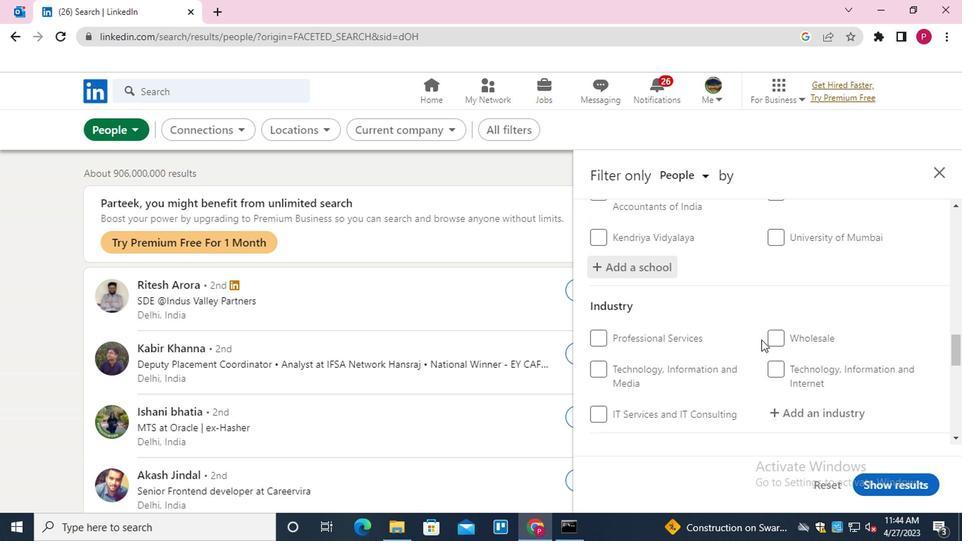 
Action: Mouse scrolled (759, 332) with delta (0, 0)
Screenshot: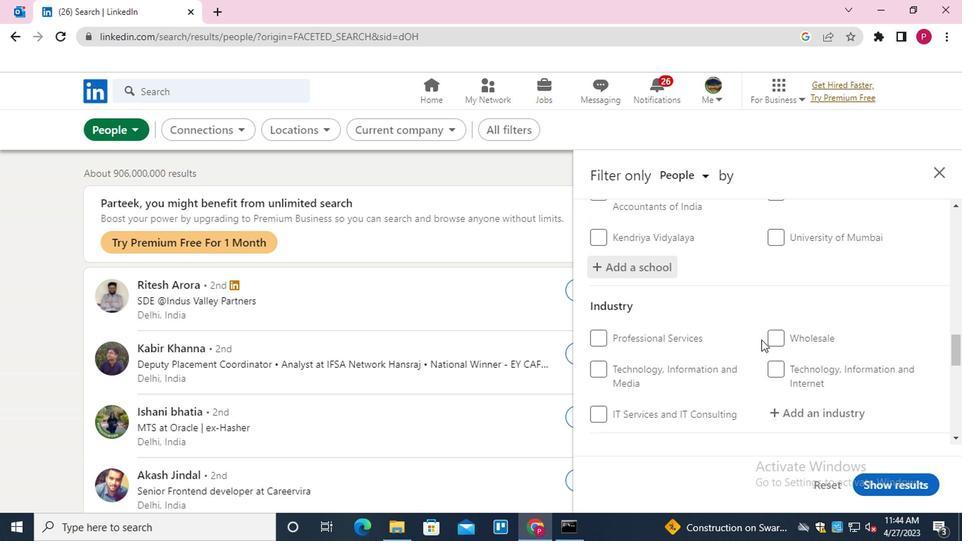 
Action: Mouse moved to (819, 349)
Screenshot: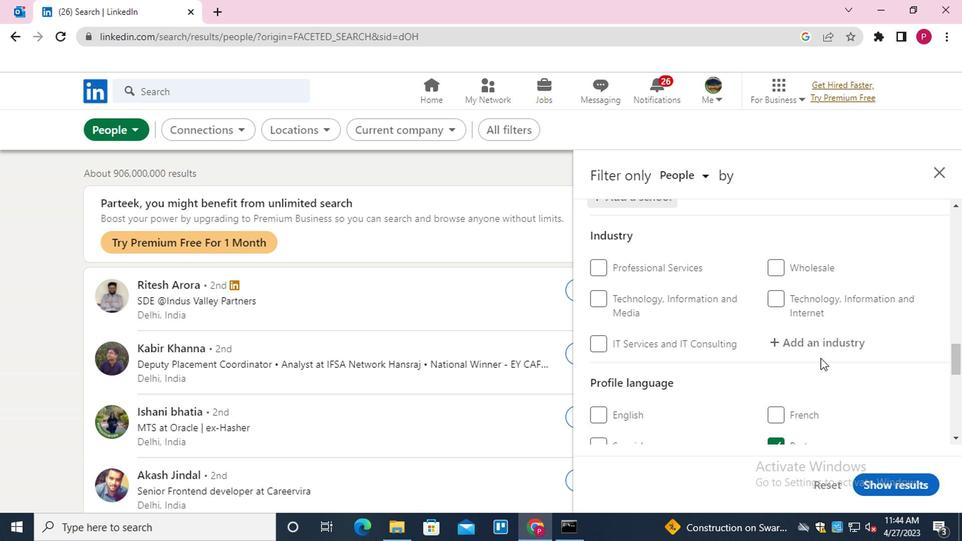 
Action: Mouse pressed left at (819, 349)
Screenshot: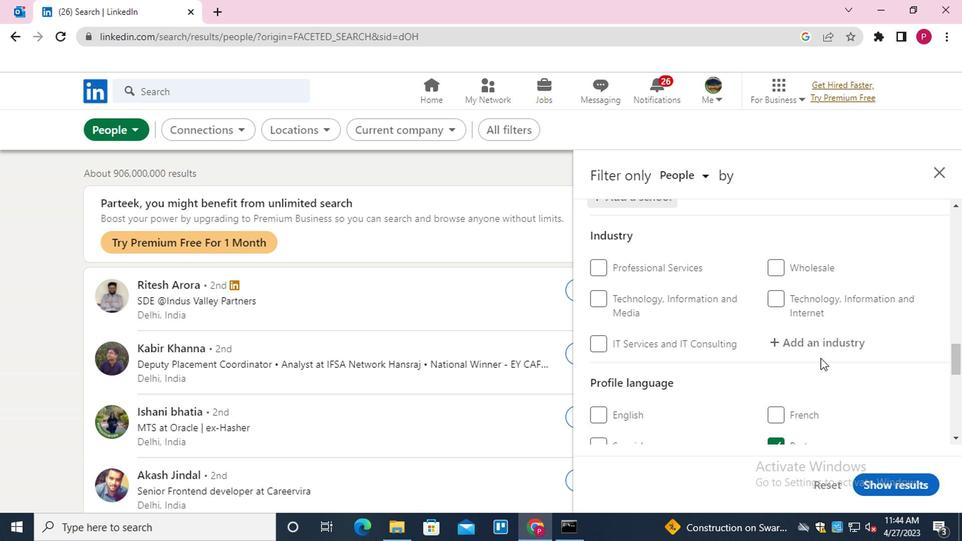 
Action: Mouse moved to (829, 334)
Screenshot: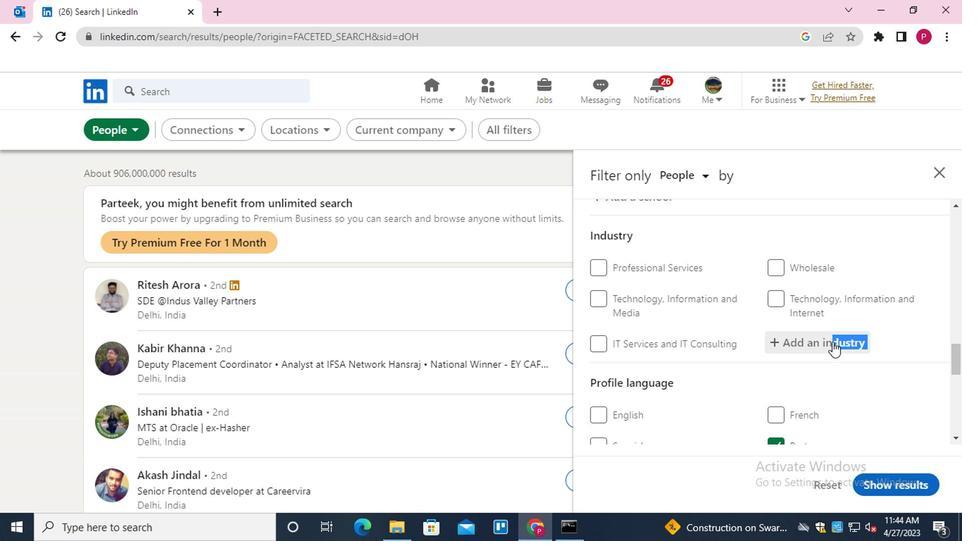 
Action: Mouse pressed left at (829, 334)
Screenshot: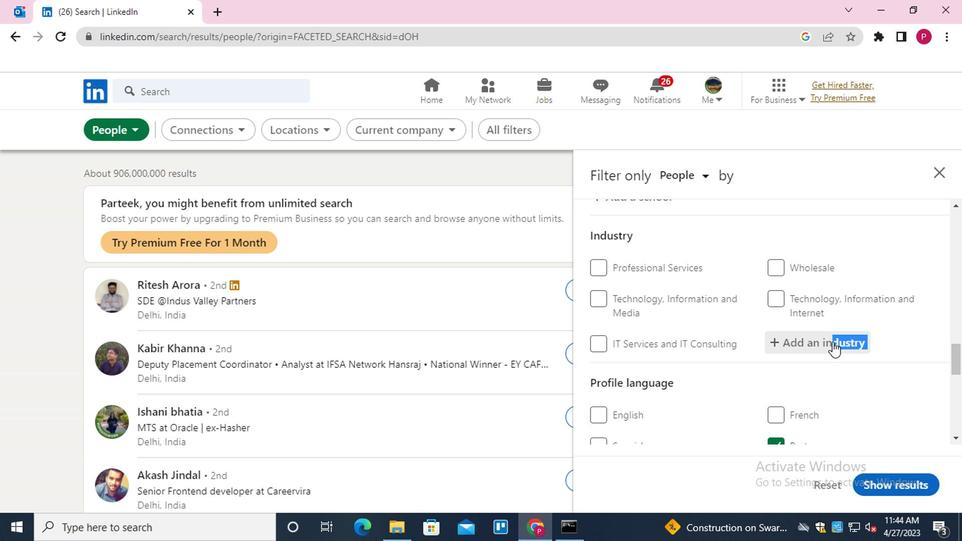 
Action: Key pressed <Key.shift>JANITORIA
Screenshot: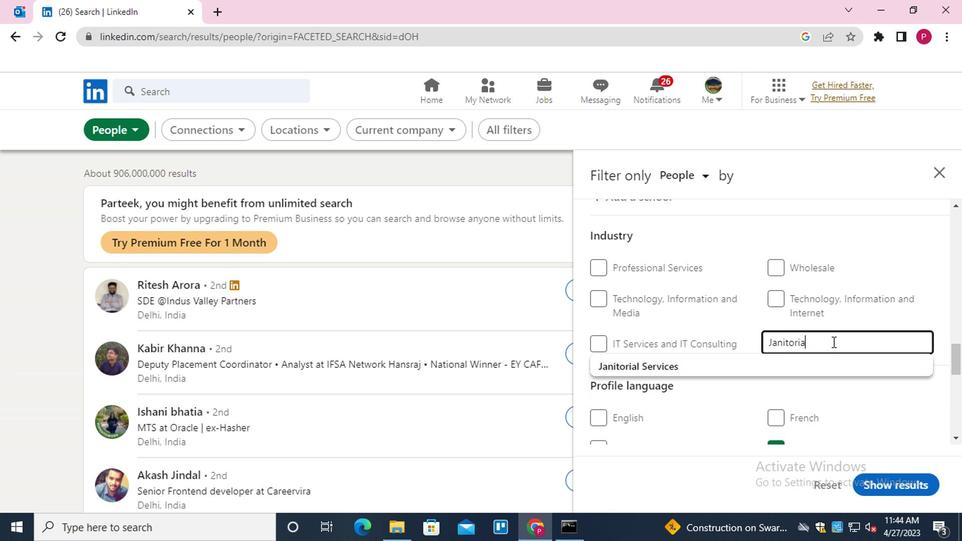 
Action: Mouse moved to (818, 346)
Screenshot: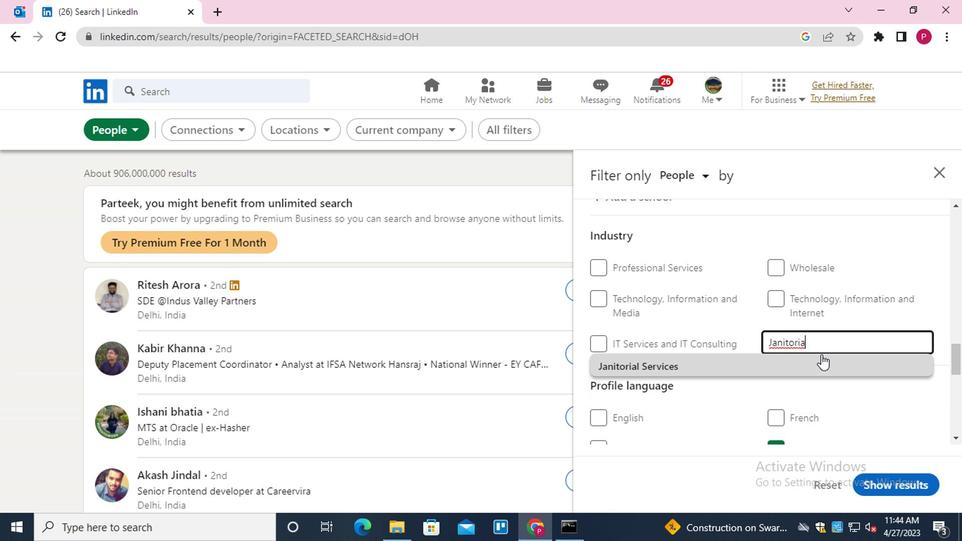 
Action: Mouse pressed left at (818, 346)
Screenshot: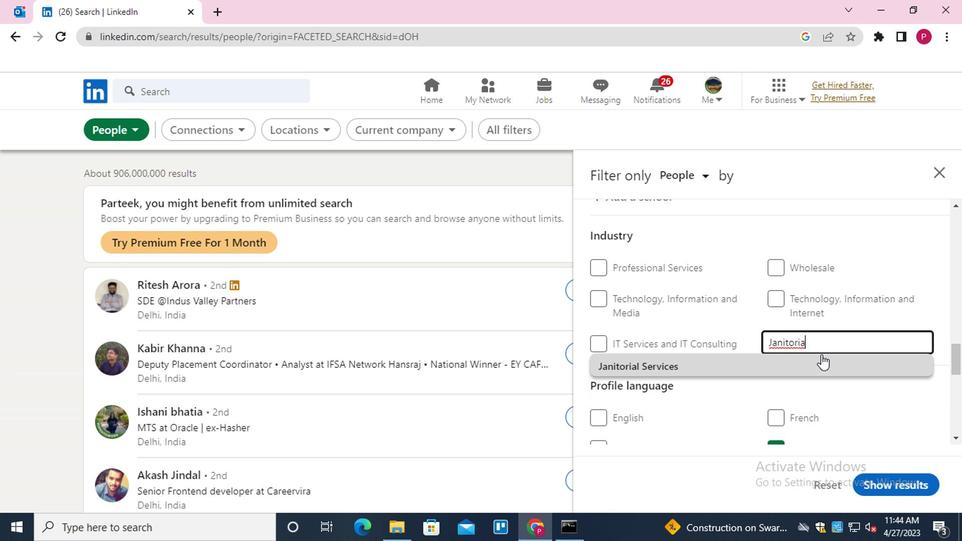 
Action: Mouse moved to (781, 340)
Screenshot: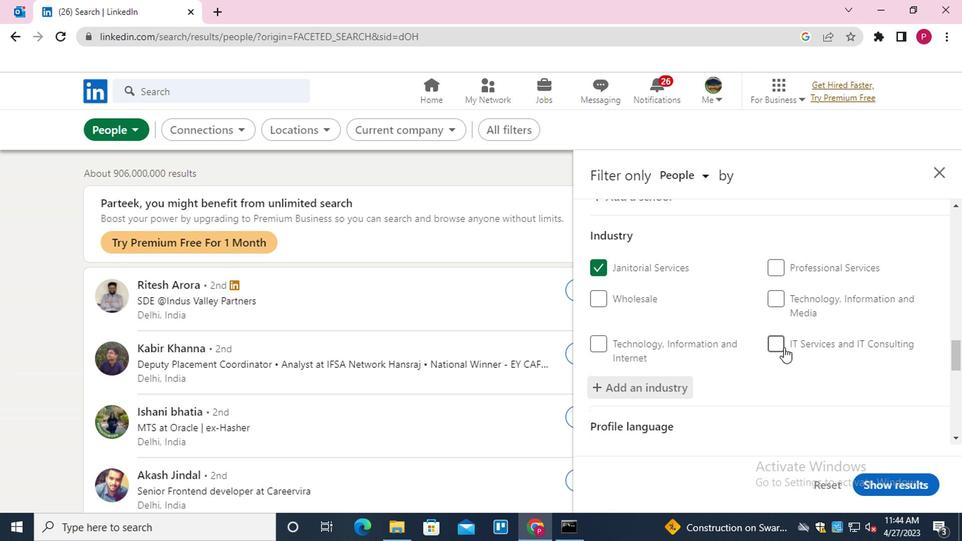 
Action: Mouse scrolled (781, 339) with delta (0, -1)
Screenshot: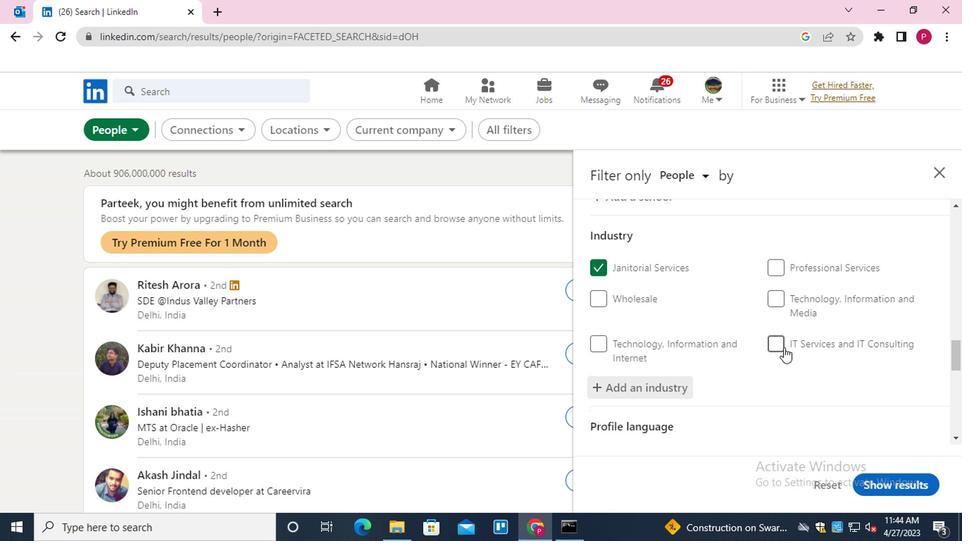 
Action: Mouse scrolled (781, 339) with delta (0, -1)
Screenshot: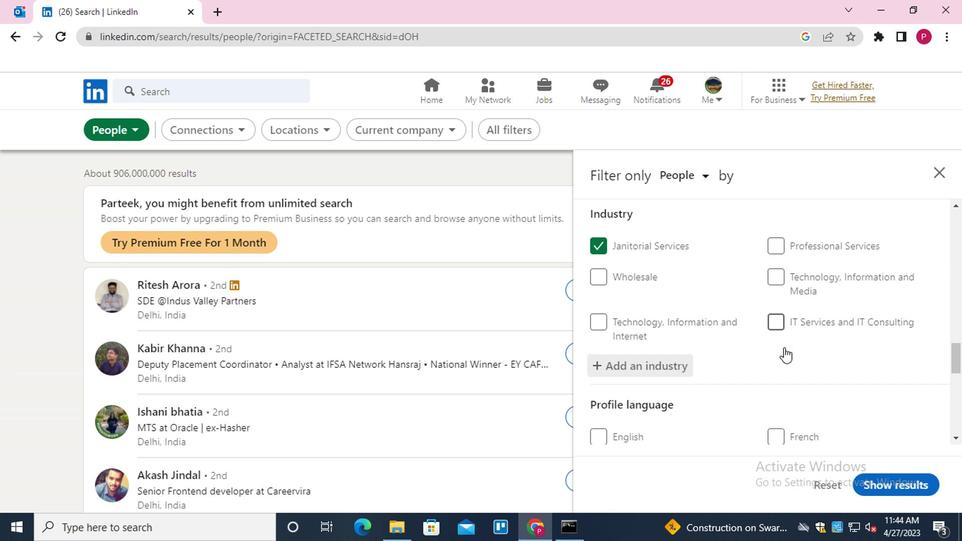 
Action: Mouse moved to (751, 330)
Screenshot: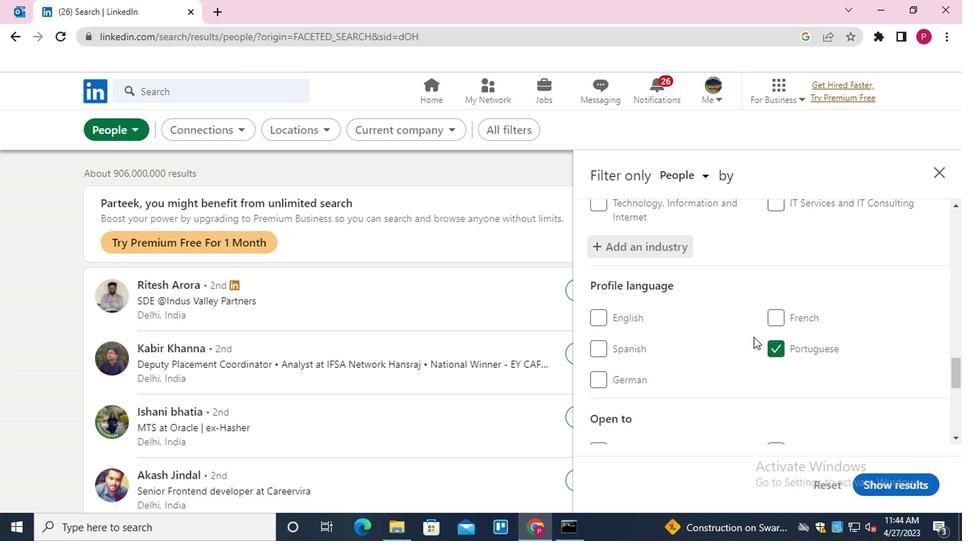 
Action: Mouse scrolled (751, 329) with delta (0, -1)
Screenshot: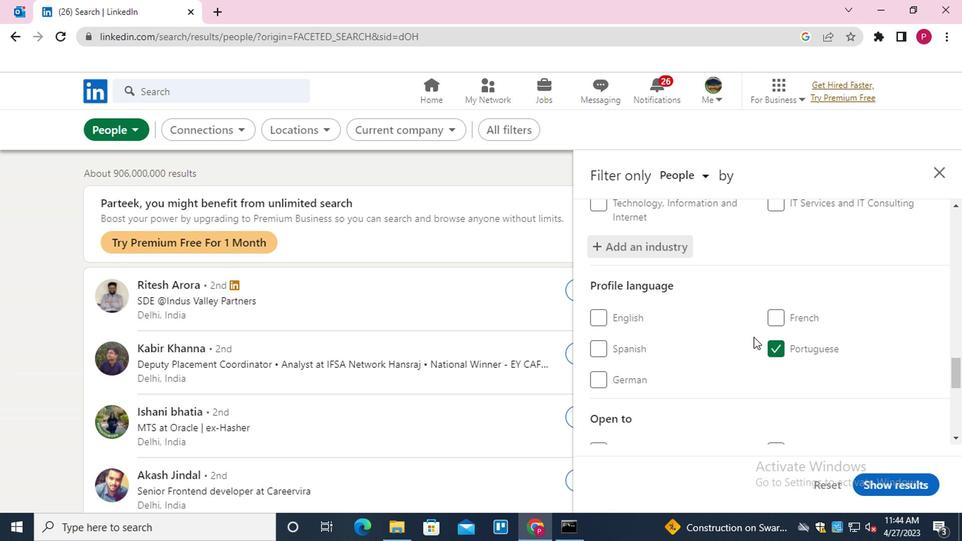 
Action: Mouse scrolled (751, 329) with delta (0, -1)
Screenshot: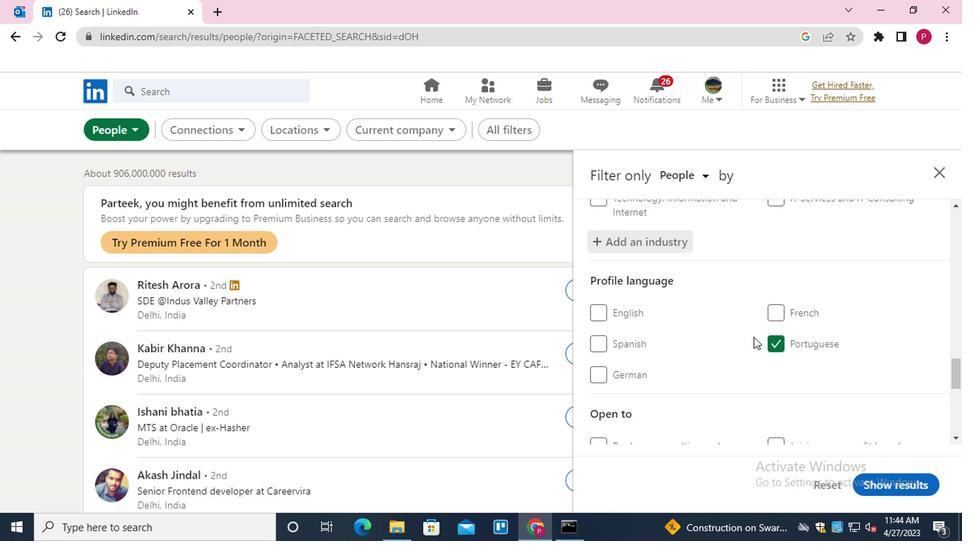 
Action: Mouse moved to (730, 330)
Screenshot: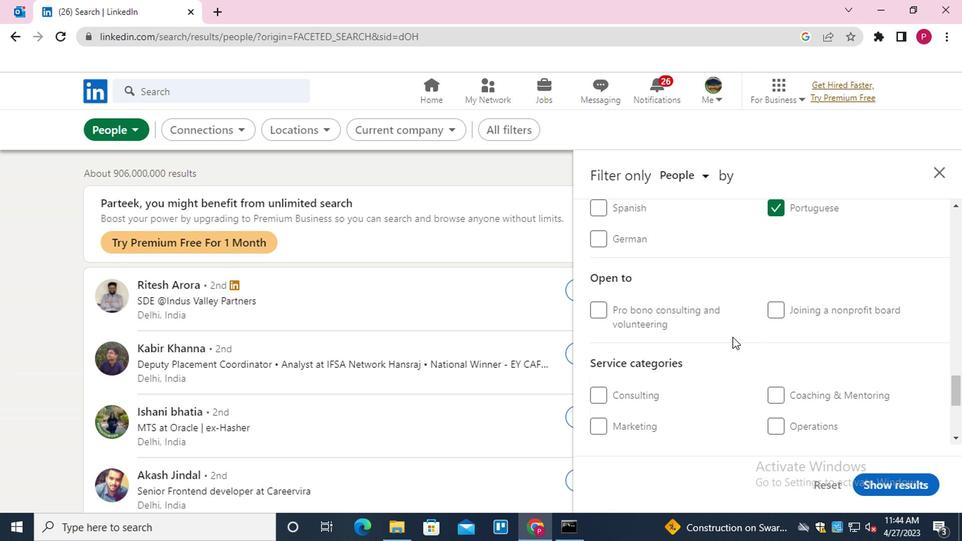 
Action: Mouse scrolled (730, 329) with delta (0, -1)
Screenshot: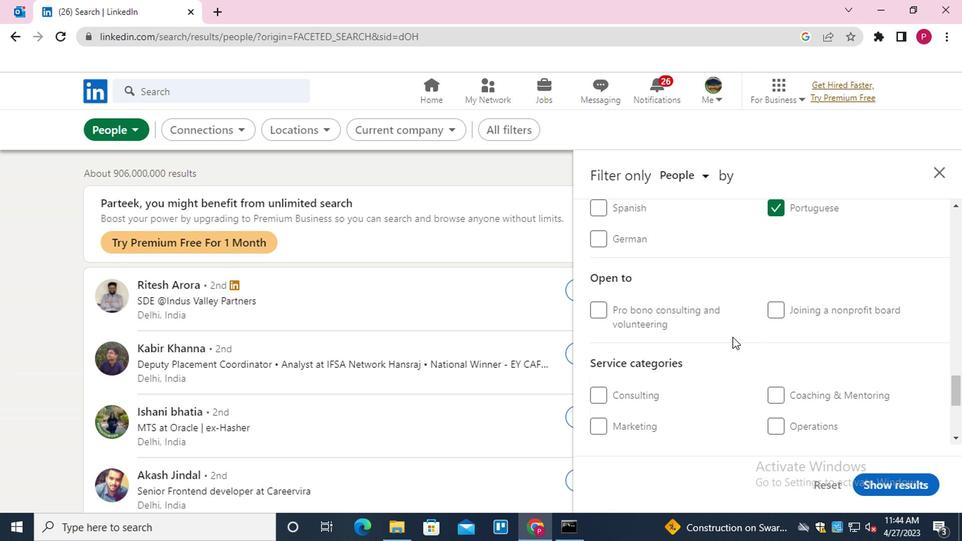 
Action: Mouse moved to (810, 369)
Screenshot: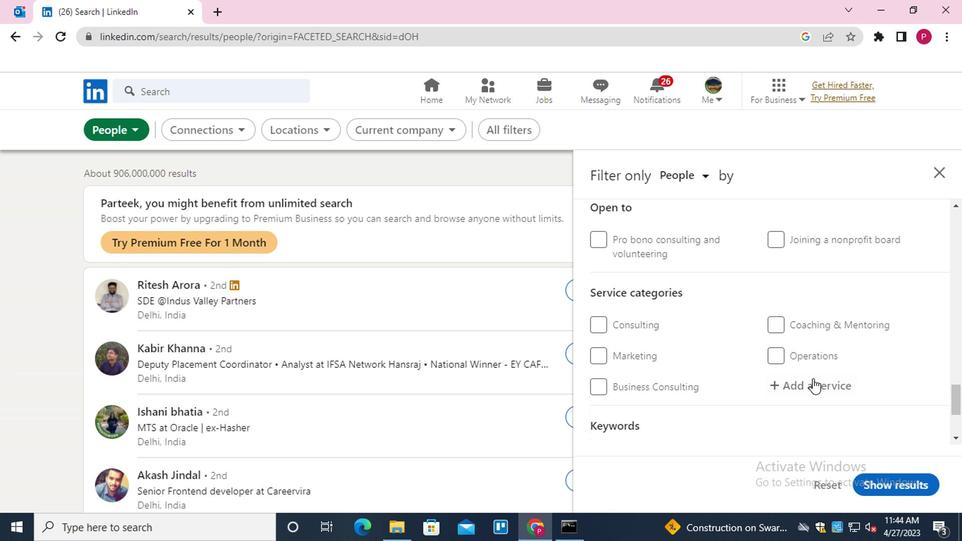 
Action: Mouse pressed left at (810, 369)
Screenshot: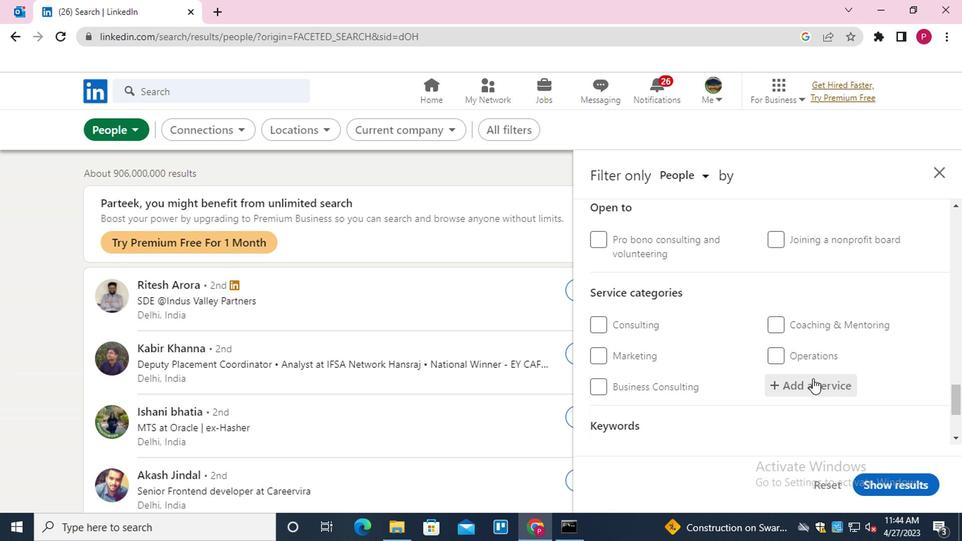 
Action: Key pressed <Key.shift>STRATE<Key.down><Key.enter>
Screenshot: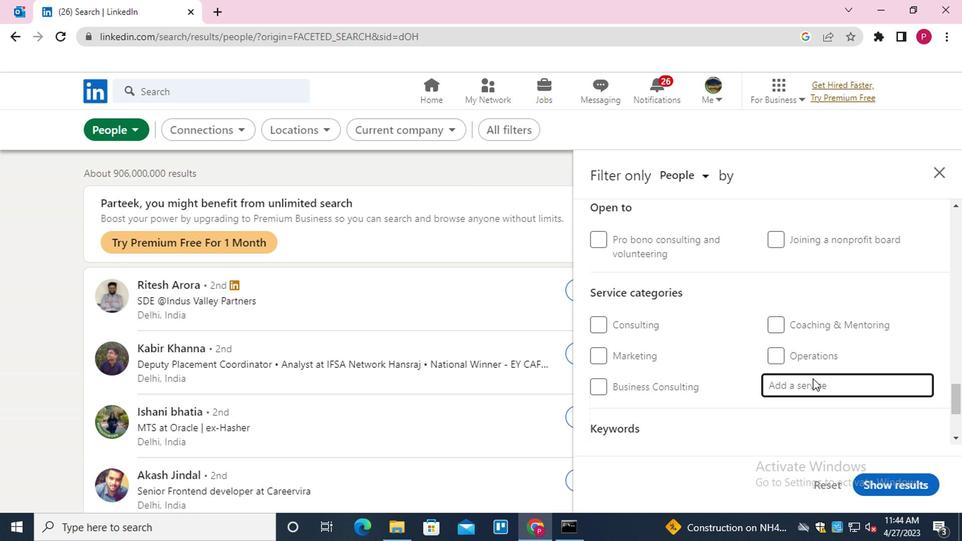 
Action: Mouse moved to (802, 344)
Screenshot: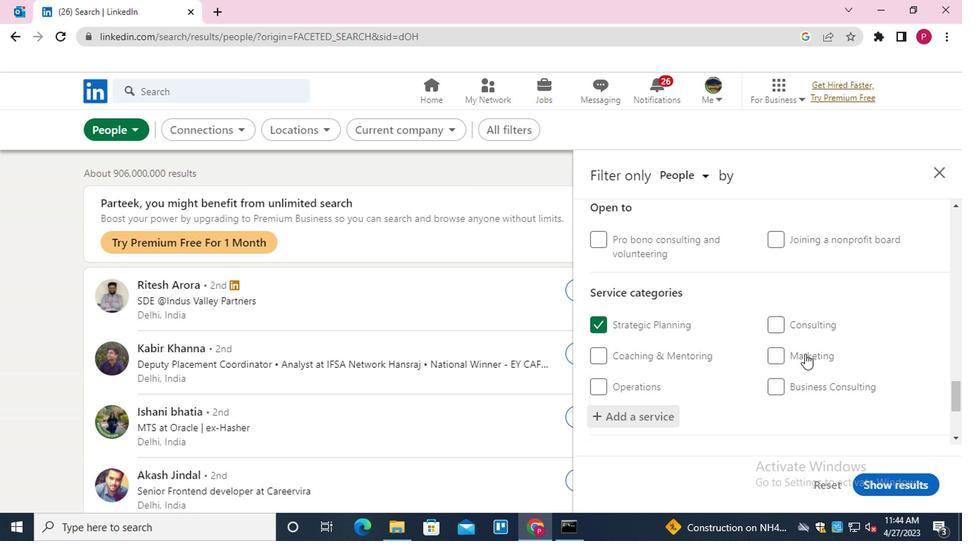 
Action: Mouse scrolled (802, 344) with delta (0, 0)
Screenshot: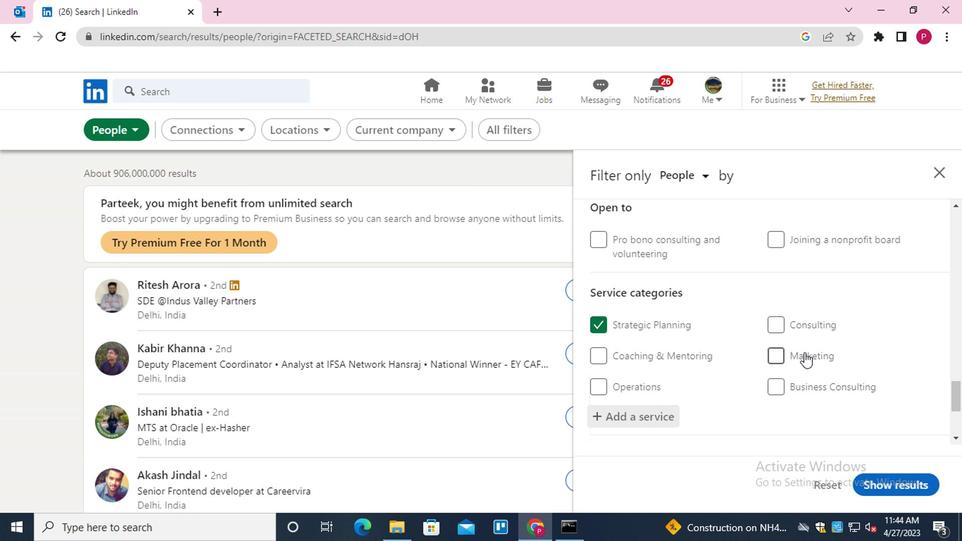 
Action: Mouse moved to (802, 342)
Screenshot: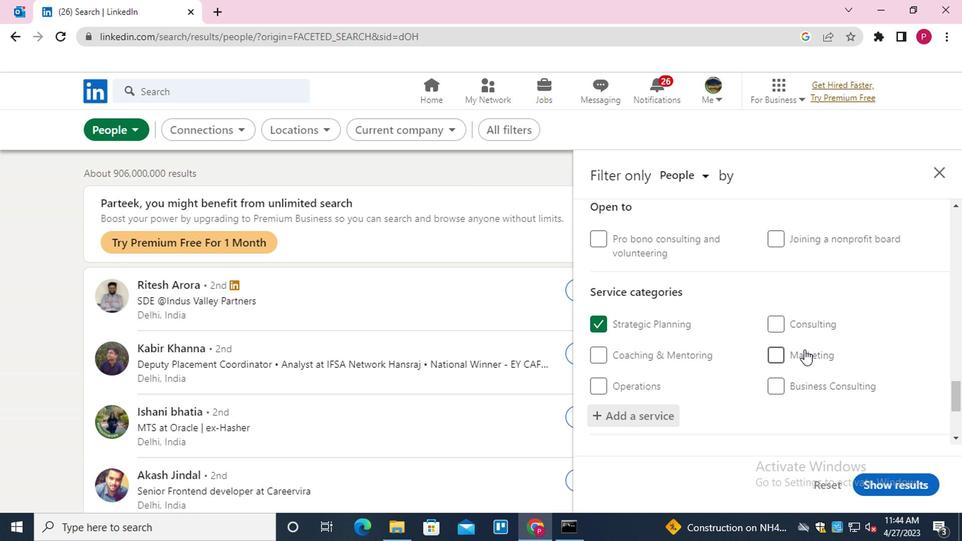 
Action: Mouse scrolled (802, 341) with delta (0, -1)
Screenshot: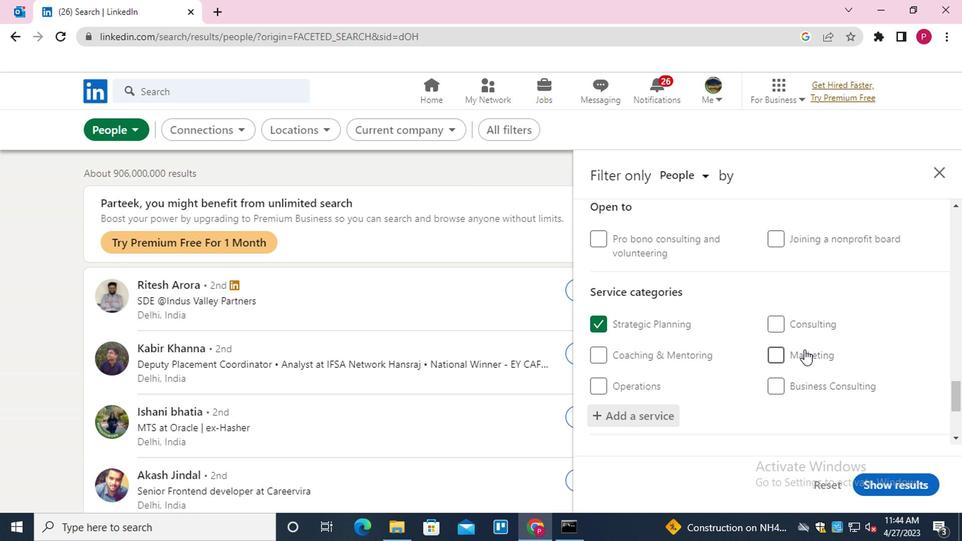 
Action: Mouse moved to (769, 297)
Screenshot: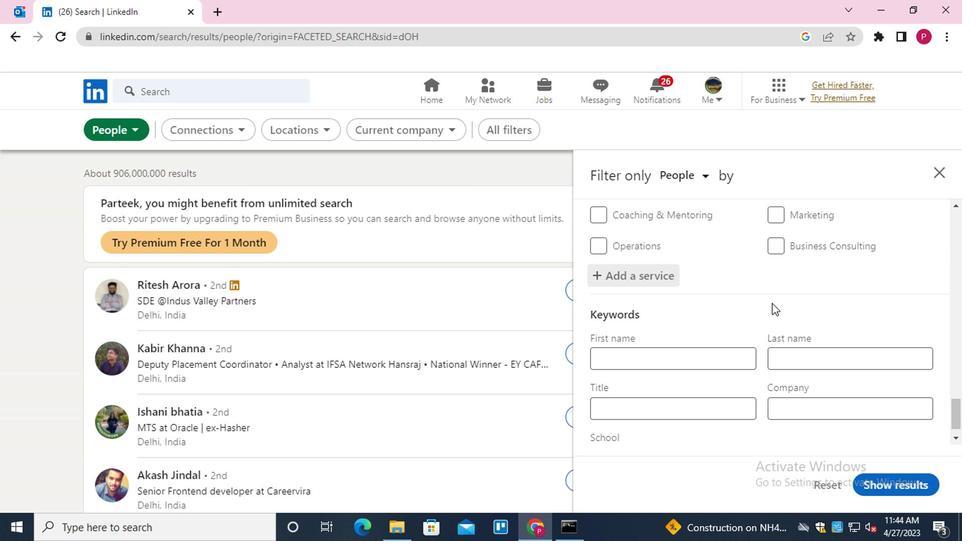 
Action: Mouse scrolled (769, 297) with delta (0, 0)
Screenshot: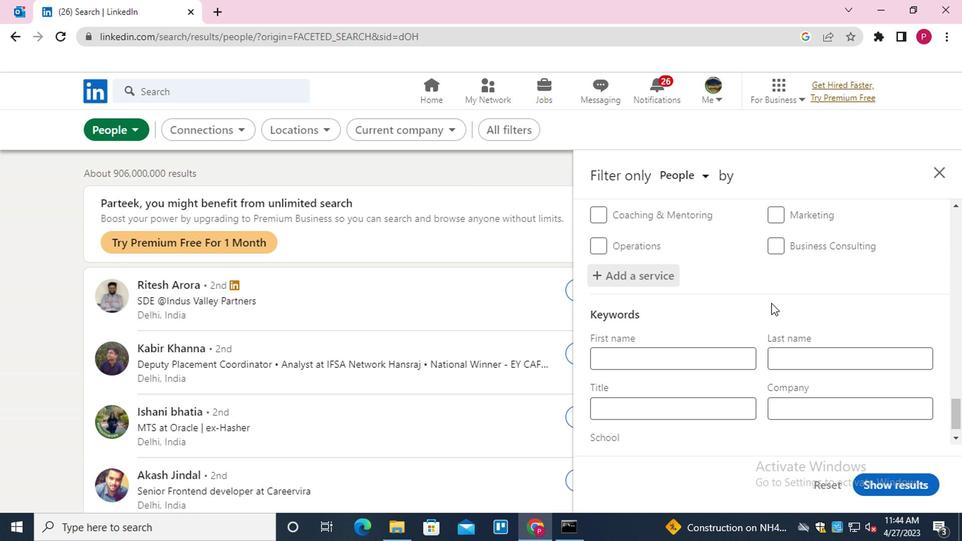 
Action: Mouse moved to (768, 297)
Screenshot: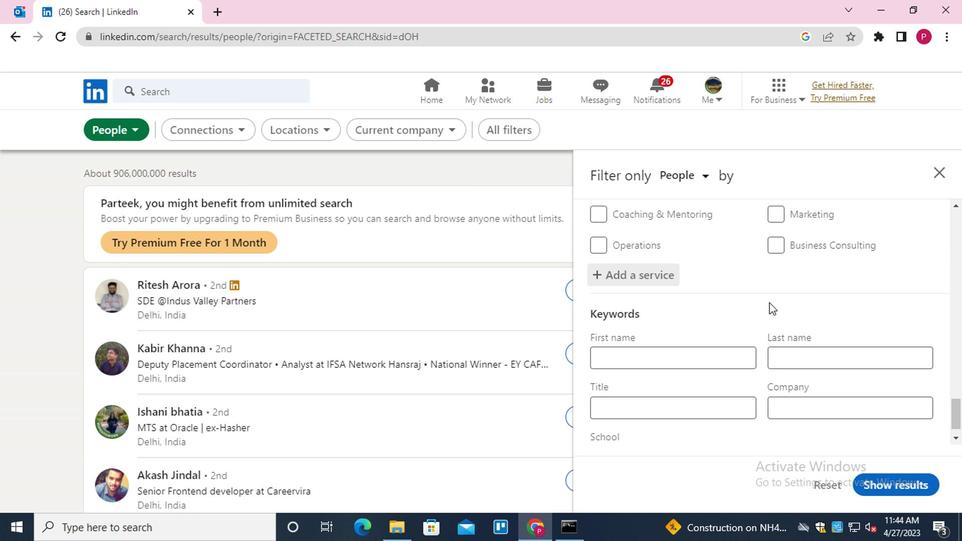 
Action: Mouse scrolled (768, 297) with delta (0, 0)
Screenshot: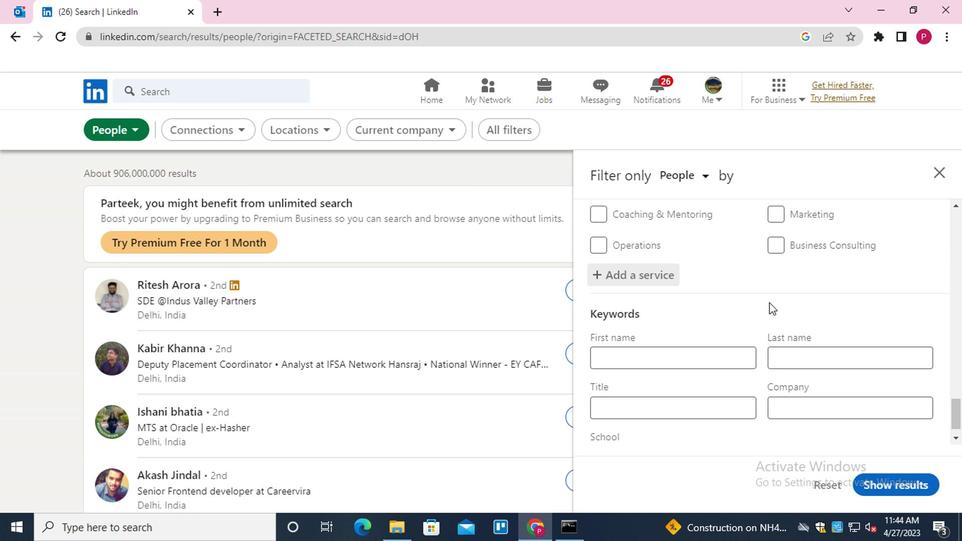 
Action: Mouse moved to (664, 362)
Screenshot: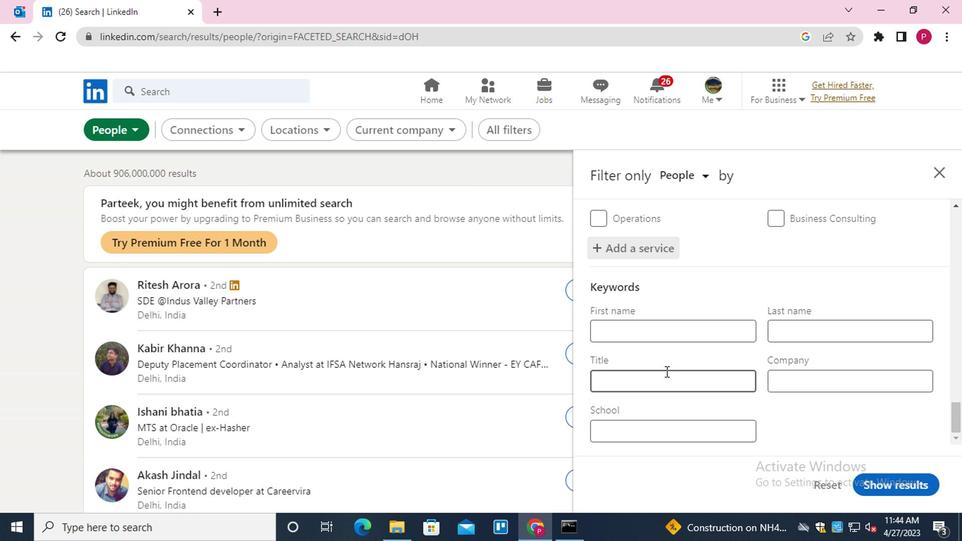 
Action: Mouse pressed left at (664, 362)
Screenshot: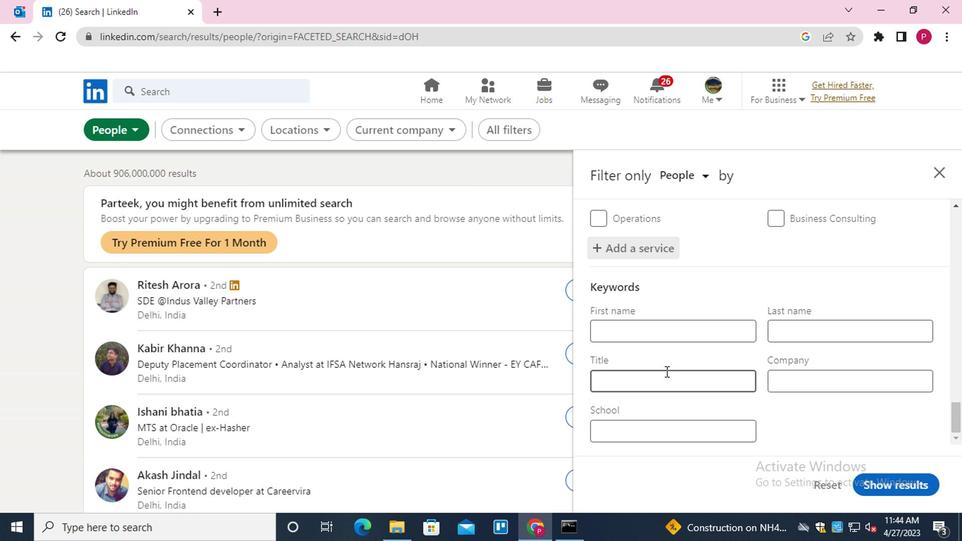 
Action: Mouse moved to (664, 365)
Screenshot: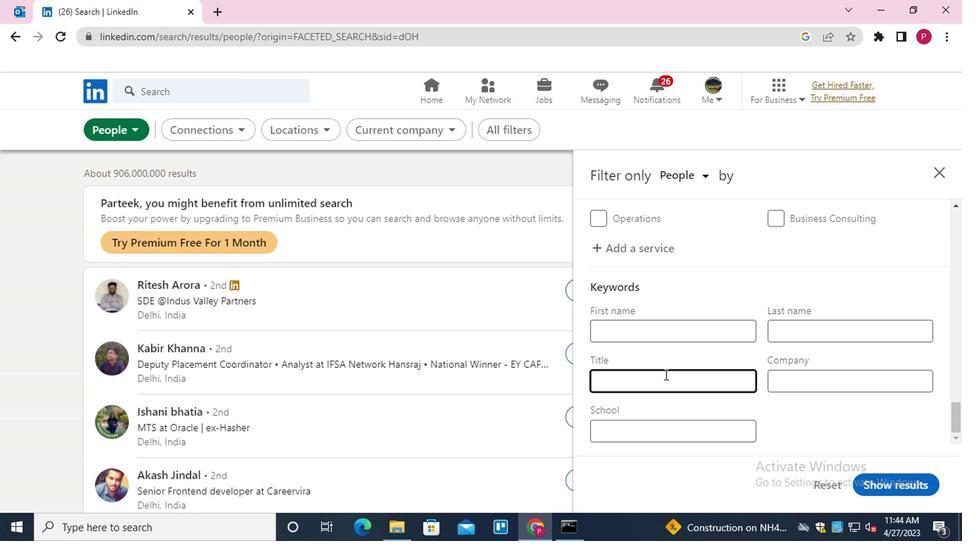
Action: Key pressed <Key.shift>RECYCLABLE<Key.space><Key.shift>COLLECTOR
Screenshot: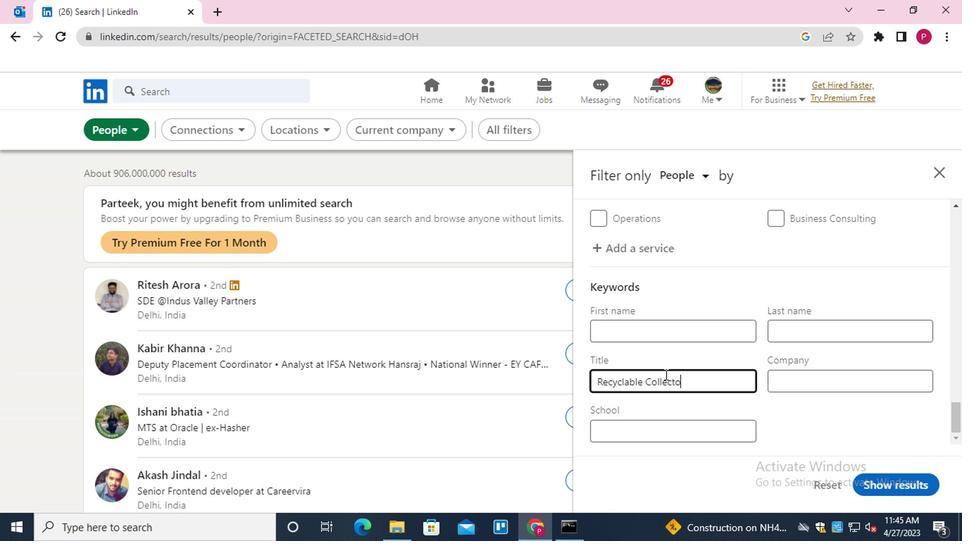 
Action: Mouse moved to (905, 475)
Screenshot: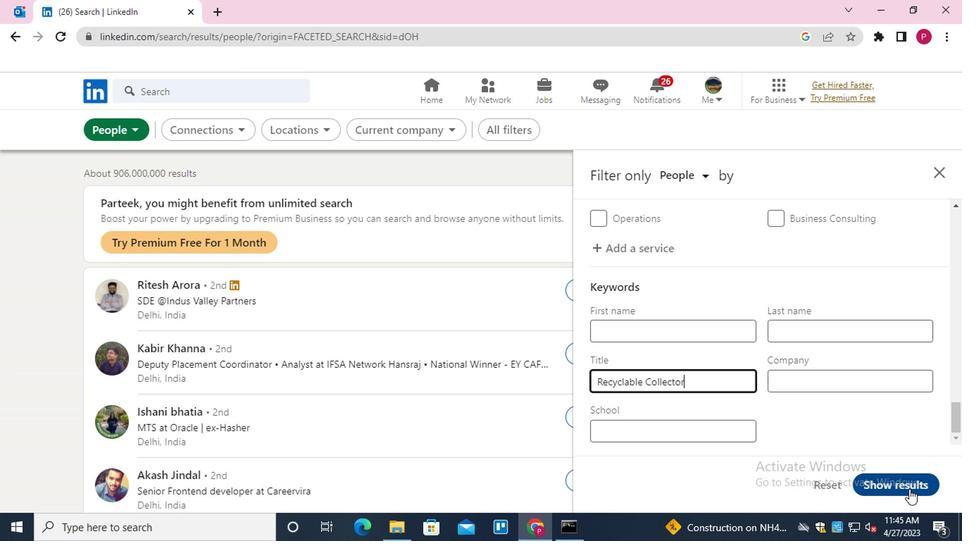 
Action: Mouse pressed left at (905, 475)
Screenshot: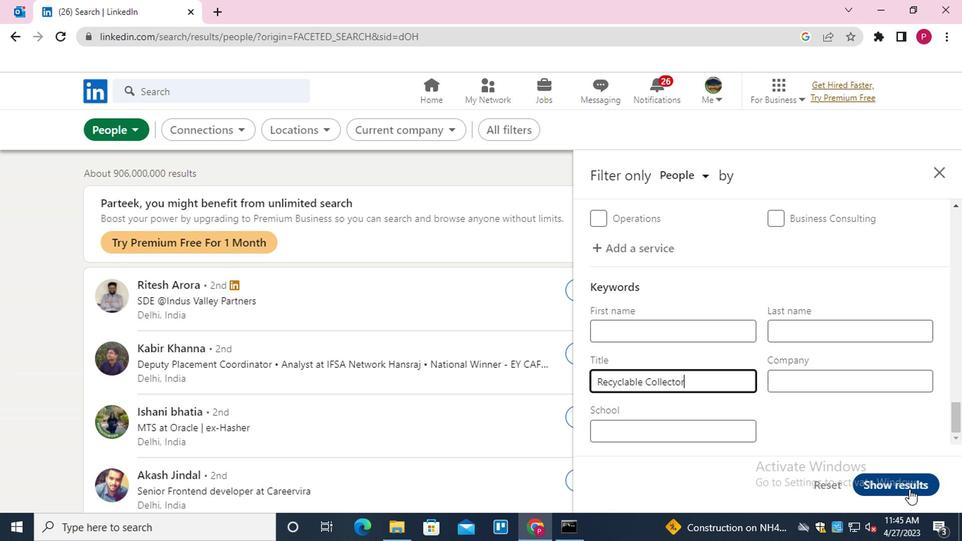 
Action: Mouse moved to (533, 228)
Screenshot: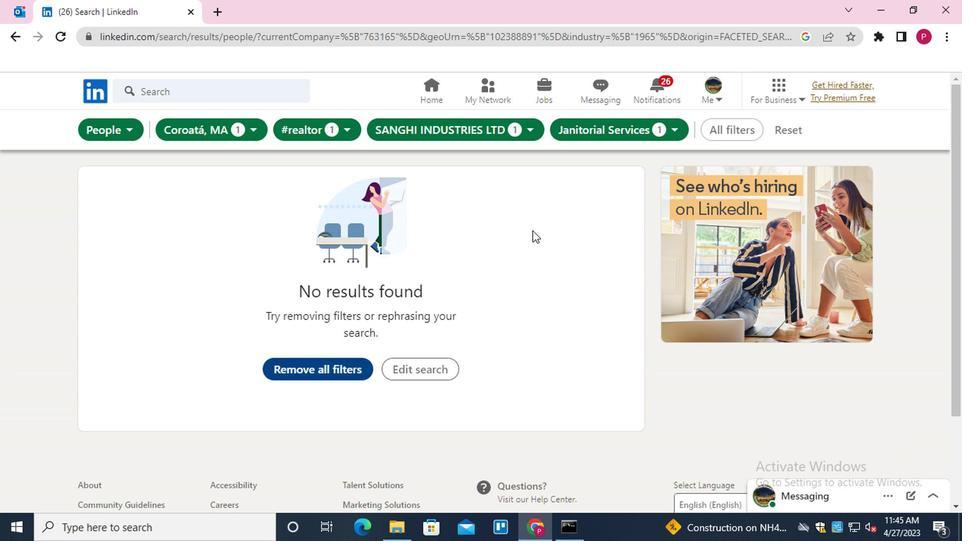 
